 Task: Look for space in Qazax, Azerbaijan from 12th June, 2023 to 15th June, 2023 for 2 adults in price range Rs.10000 to Rs.15000. Place can be entire place with 1  bedroom having 1 bed and 1 bathroom. Property type can be hotel. Amenities needed are: air conditioning, . Booking option can be shelf check-in. Required host language is English.
Action: Mouse moved to (510, 547)
Screenshot: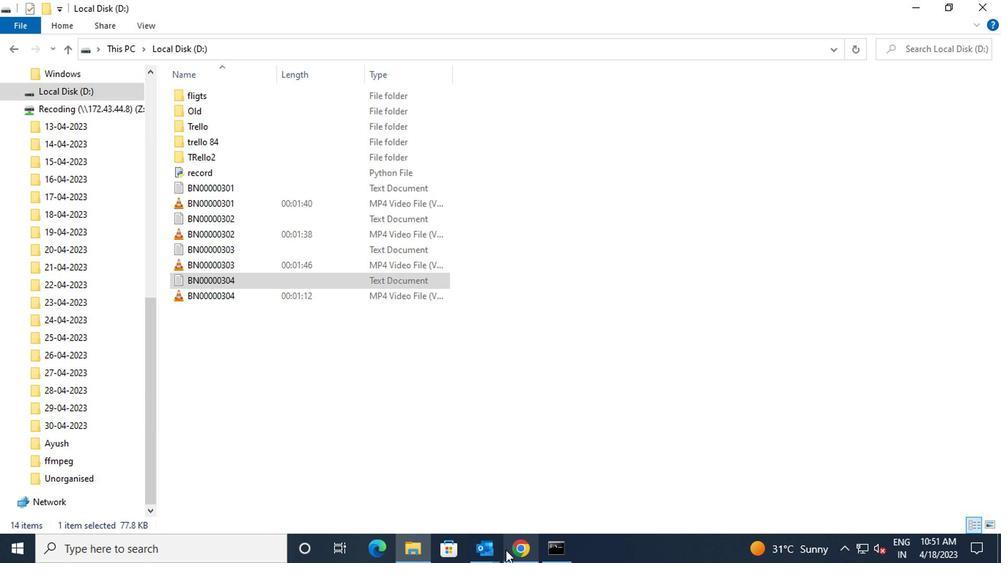 
Action: Mouse pressed left at (510, 547)
Screenshot: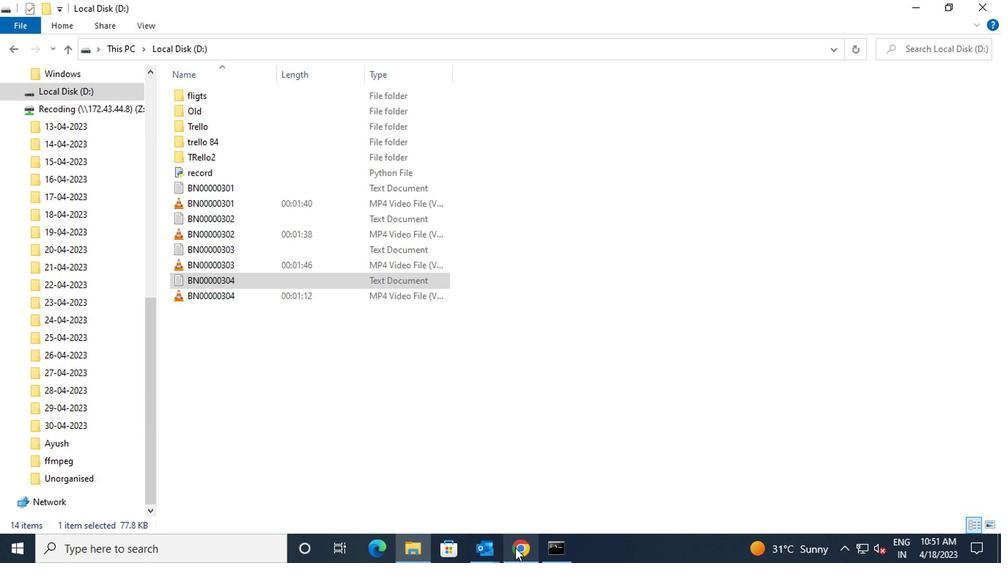 
Action: Mouse moved to (411, 108)
Screenshot: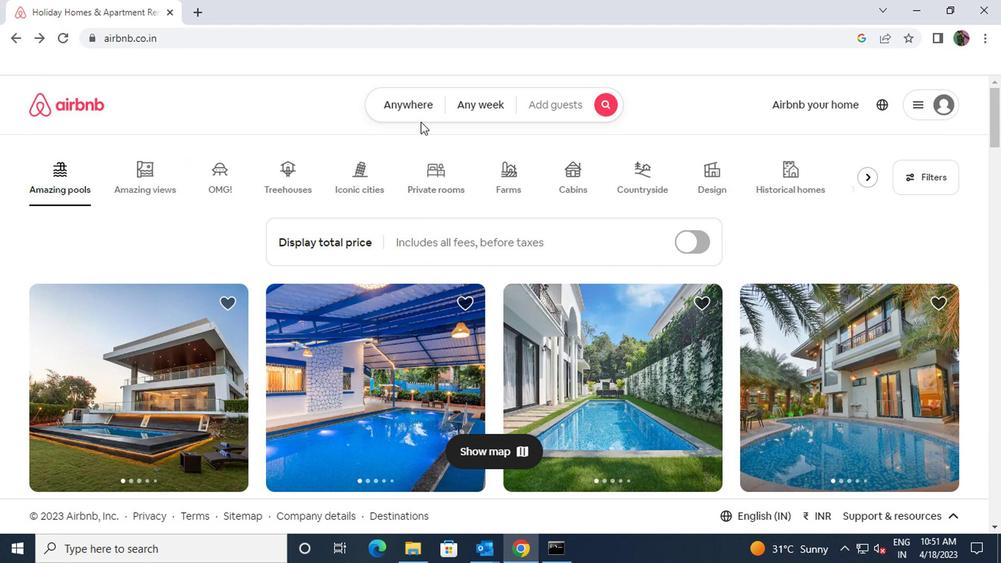 
Action: Mouse pressed left at (411, 108)
Screenshot: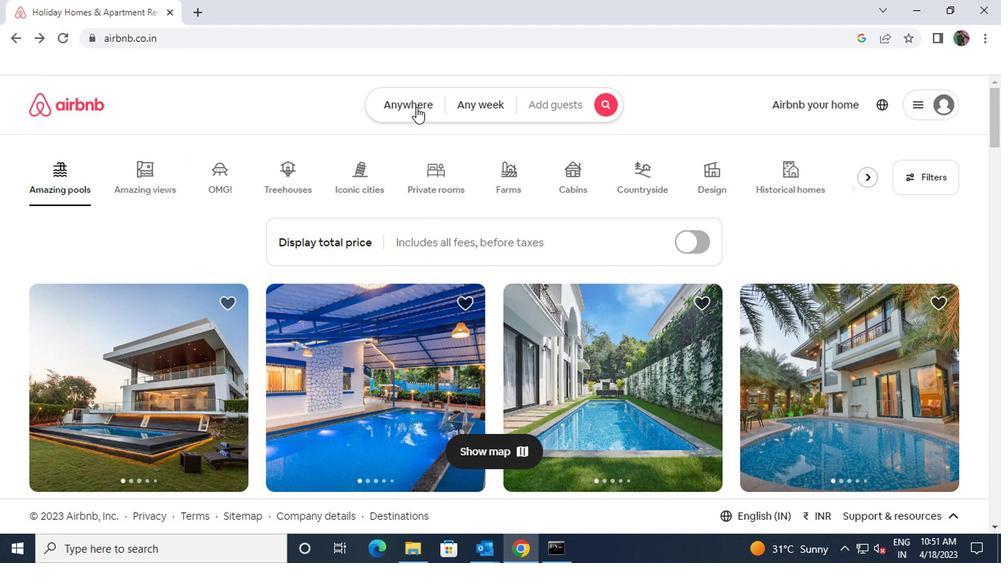
Action: Mouse moved to (306, 166)
Screenshot: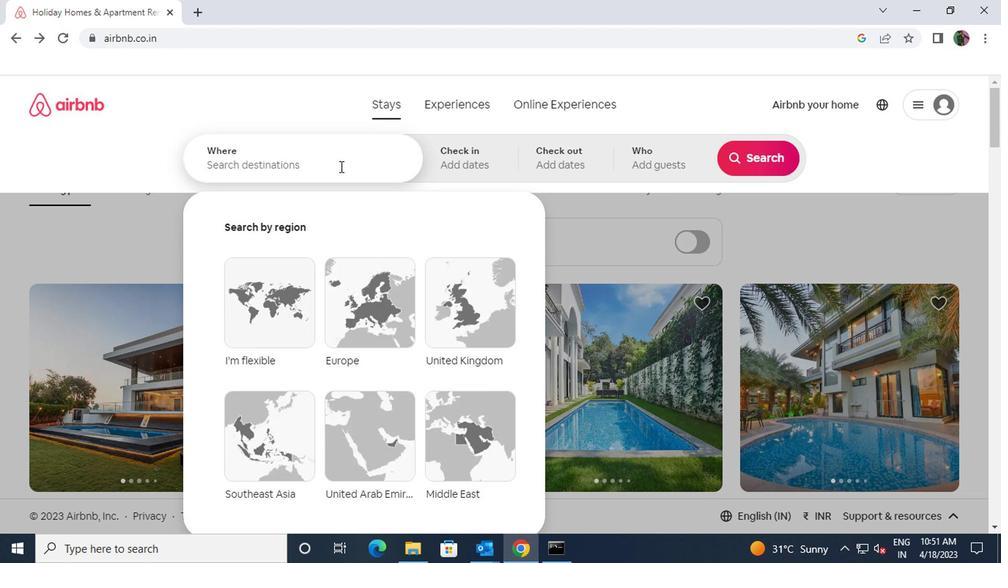 
Action: Mouse pressed left at (306, 166)
Screenshot: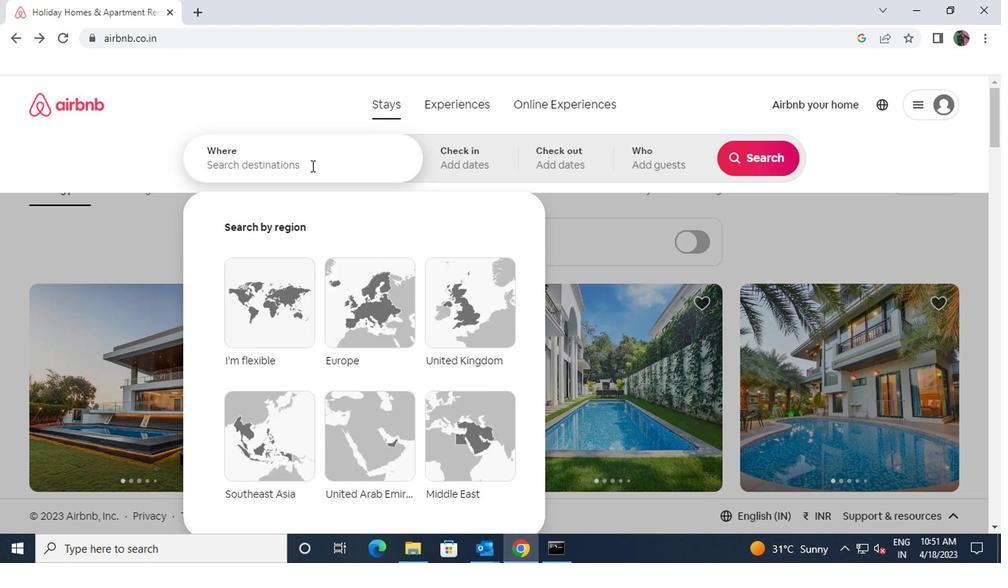 
Action: Key pressed <Key.shift><Key.shift><Key.shift><Key.shift>QAZAX
Screenshot: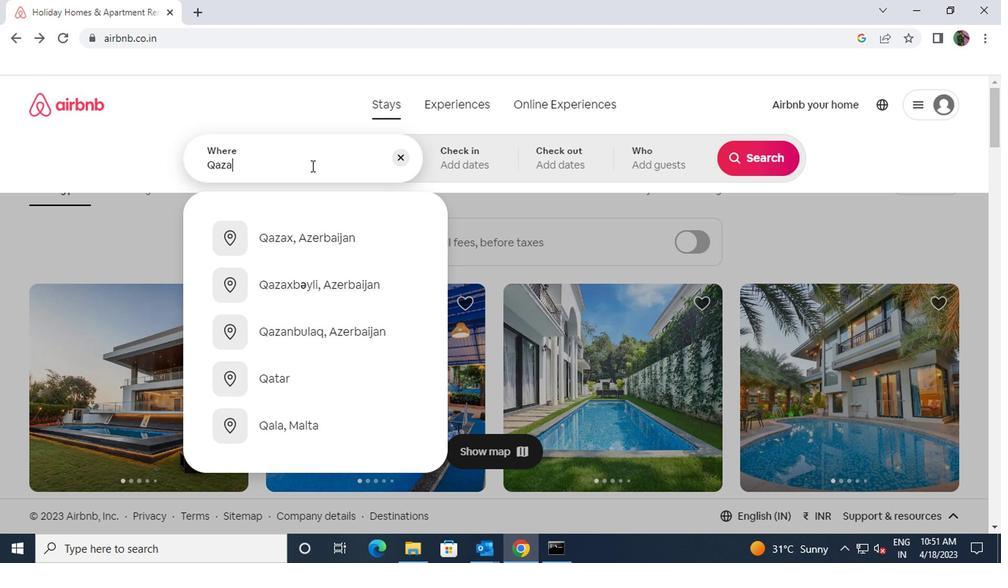
Action: Mouse moved to (307, 232)
Screenshot: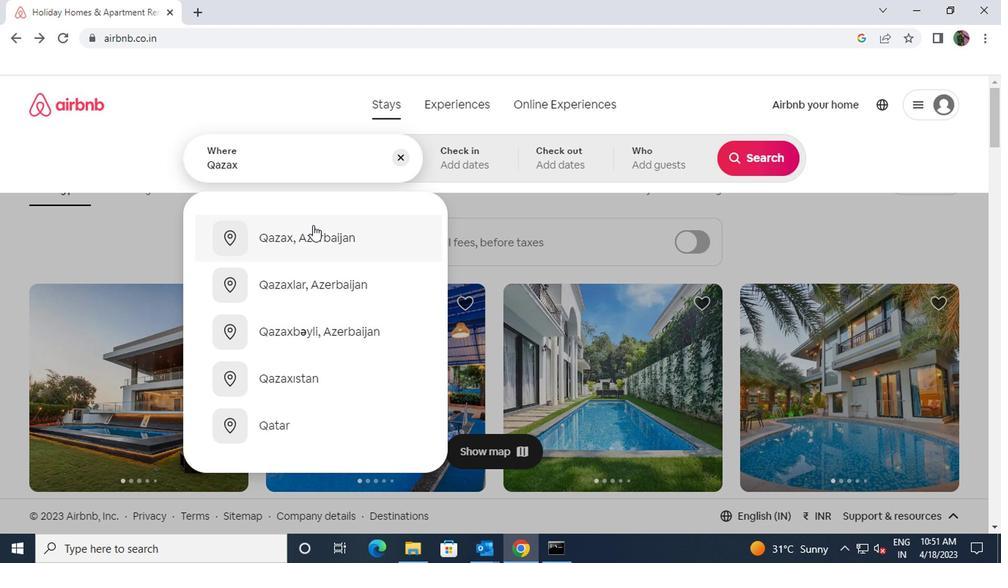 
Action: Mouse pressed left at (307, 232)
Screenshot: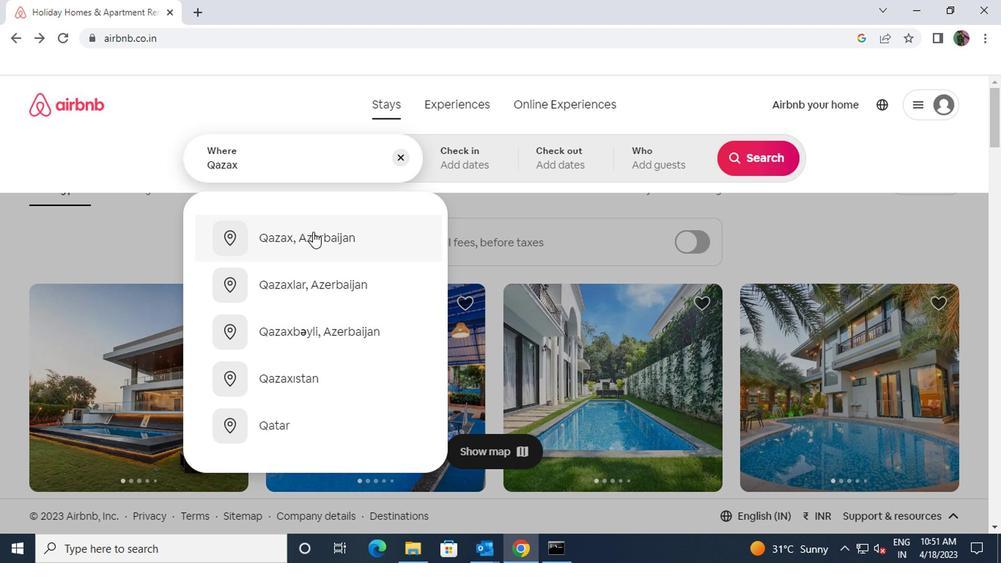 
Action: Mouse moved to (738, 269)
Screenshot: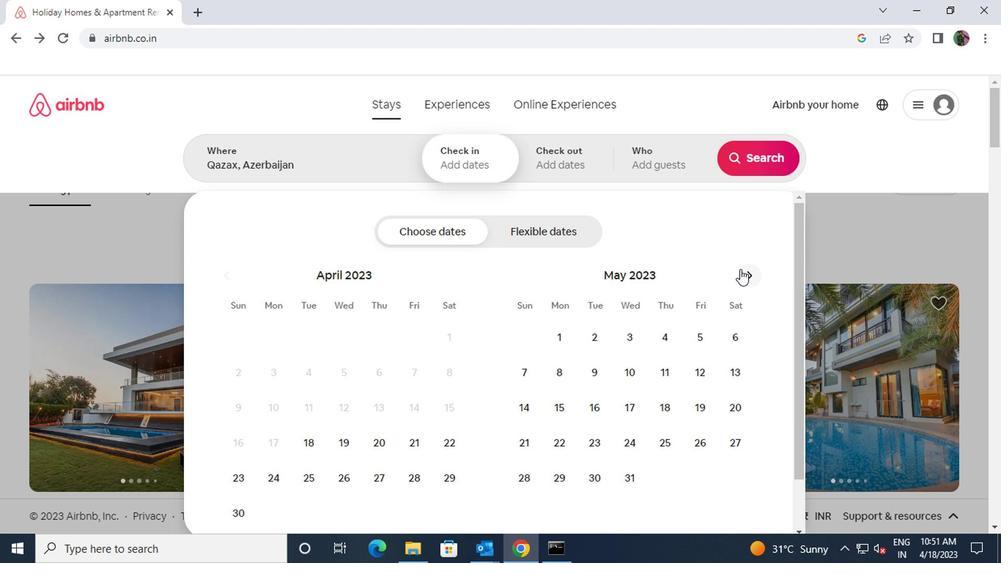 
Action: Mouse pressed left at (738, 269)
Screenshot: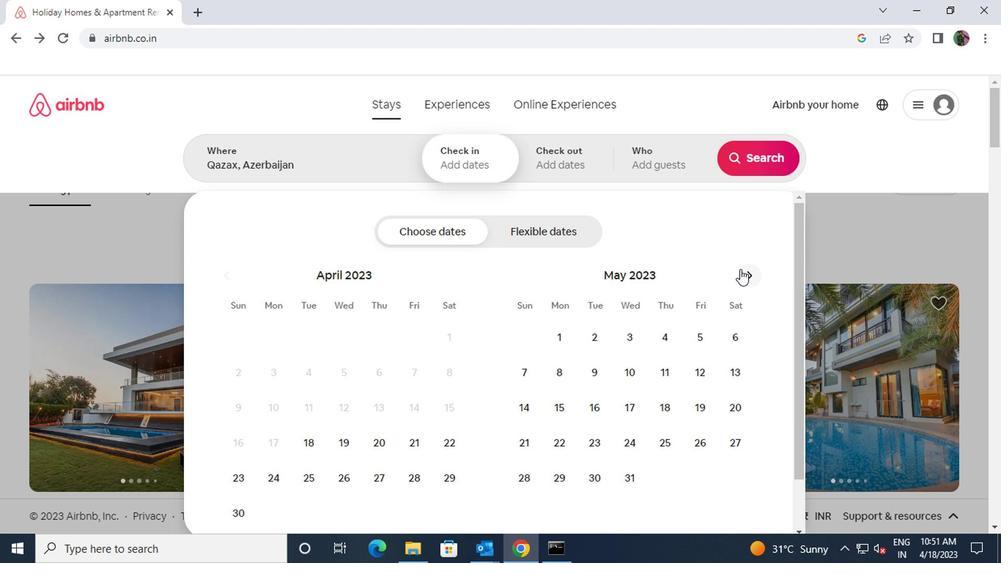
Action: Mouse moved to (557, 399)
Screenshot: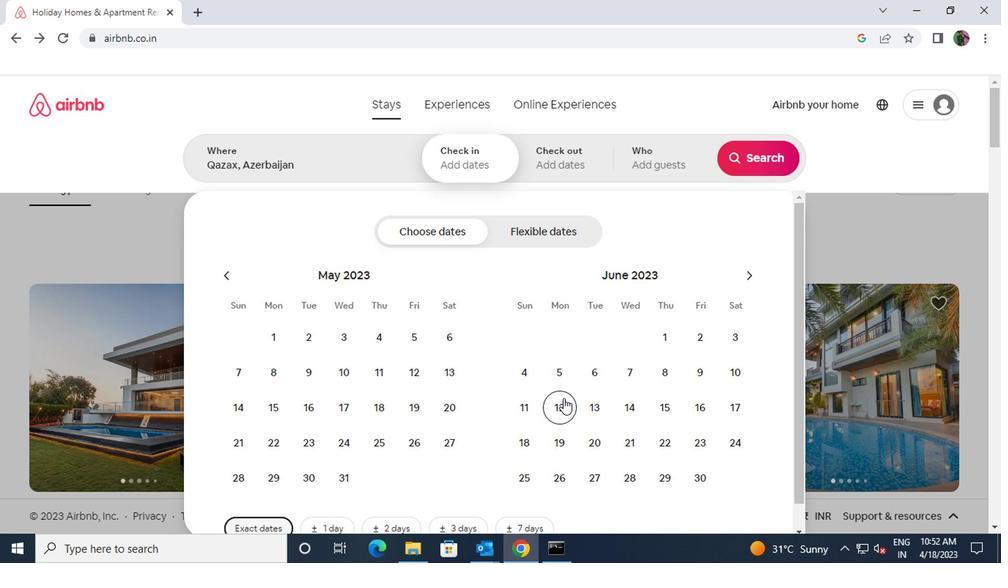 
Action: Mouse pressed left at (557, 399)
Screenshot: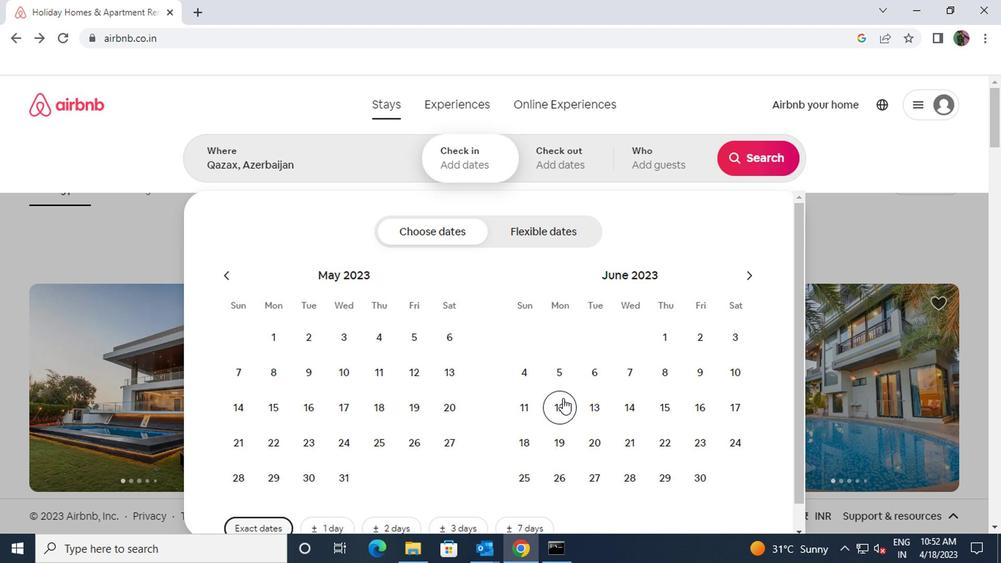 
Action: Mouse moved to (664, 404)
Screenshot: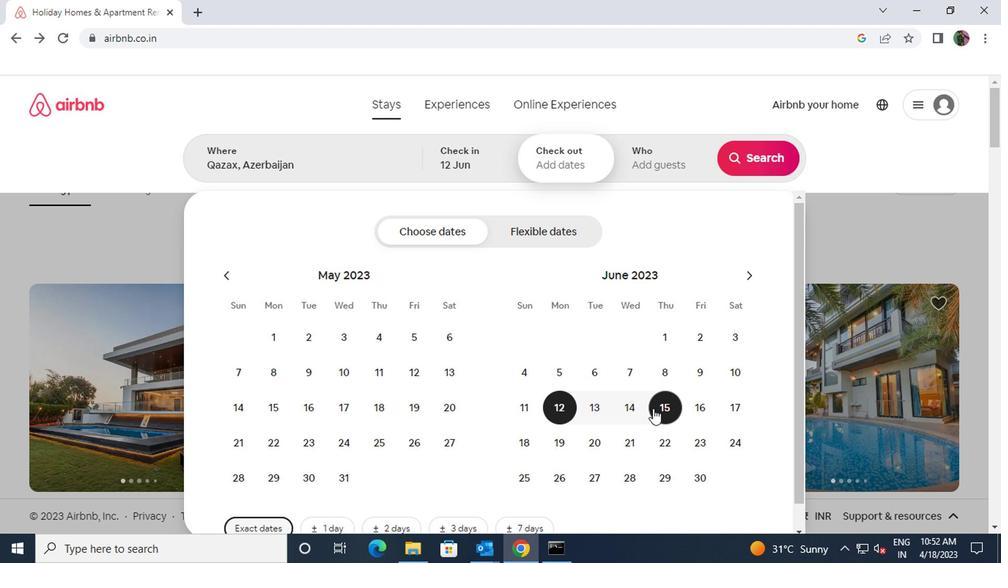 
Action: Mouse pressed left at (664, 404)
Screenshot: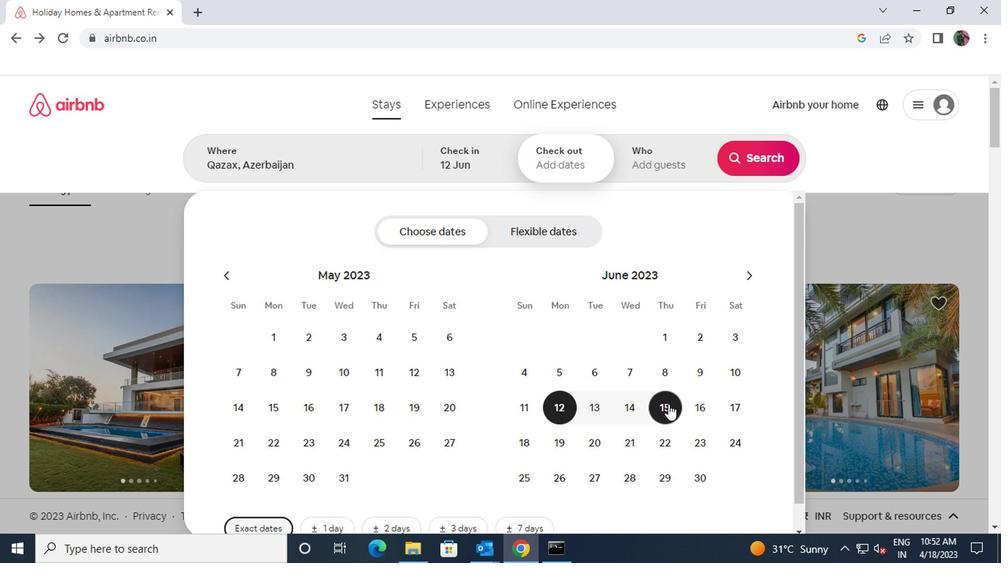 
Action: Mouse moved to (665, 157)
Screenshot: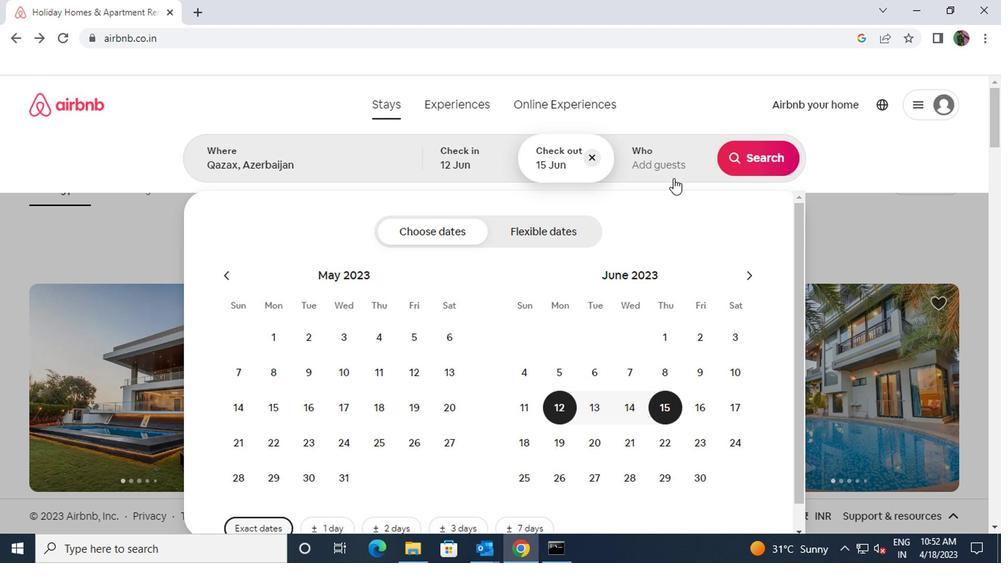 
Action: Mouse pressed left at (665, 157)
Screenshot: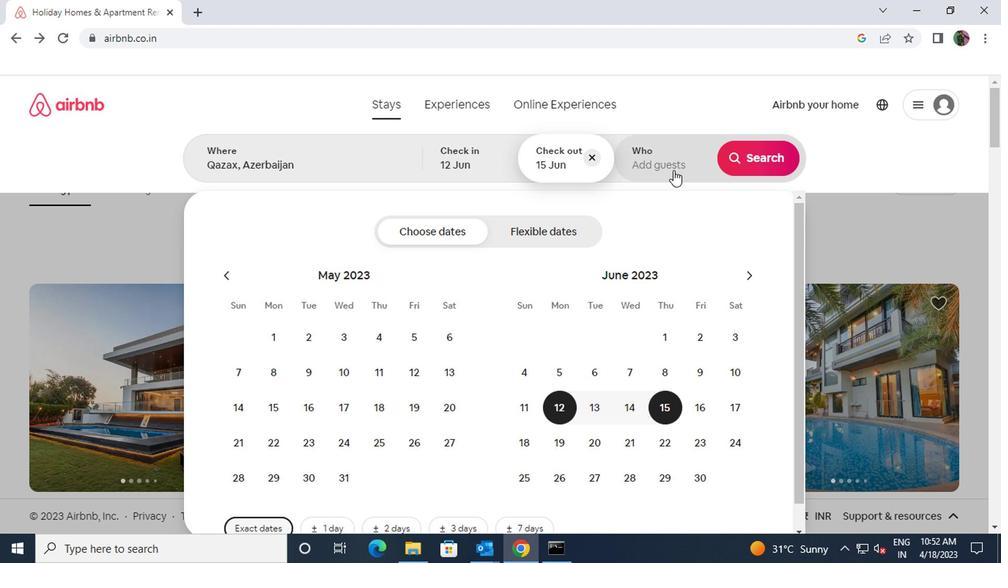 
Action: Mouse moved to (756, 236)
Screenshot: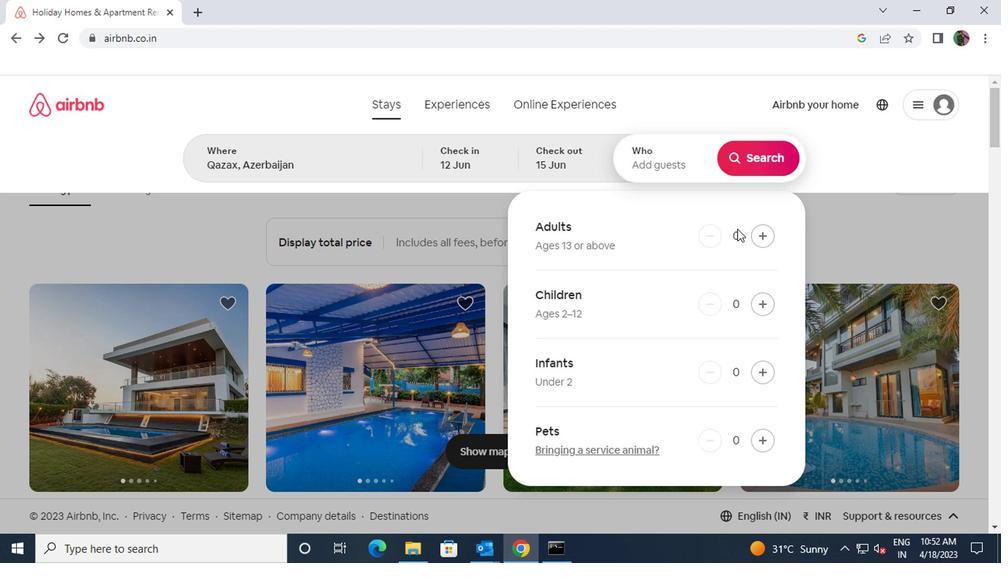 
Action: Mouse pressed left at (756, 236)
Screenshot: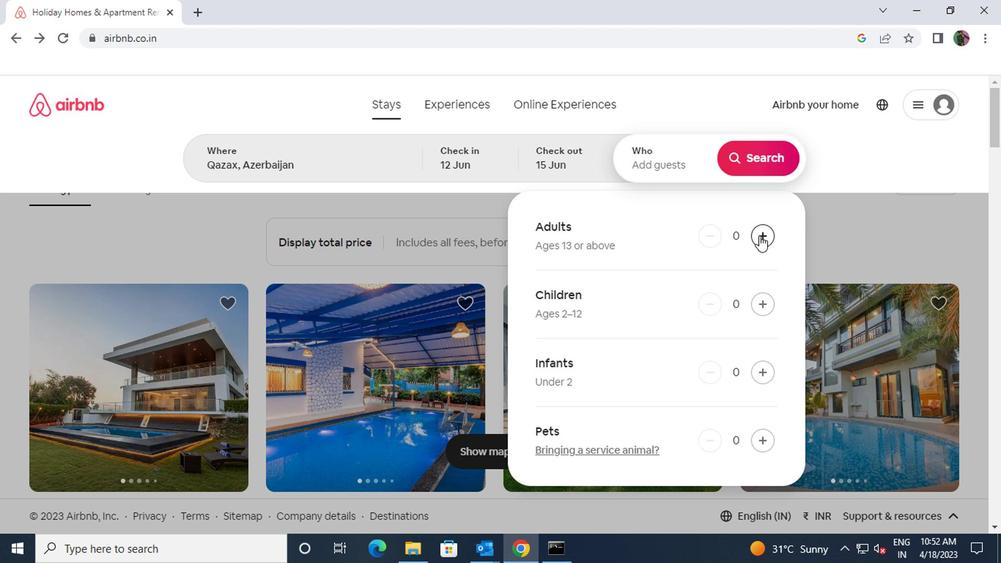 
Action: Mouse pressed left at (756, 236)
Screenshot: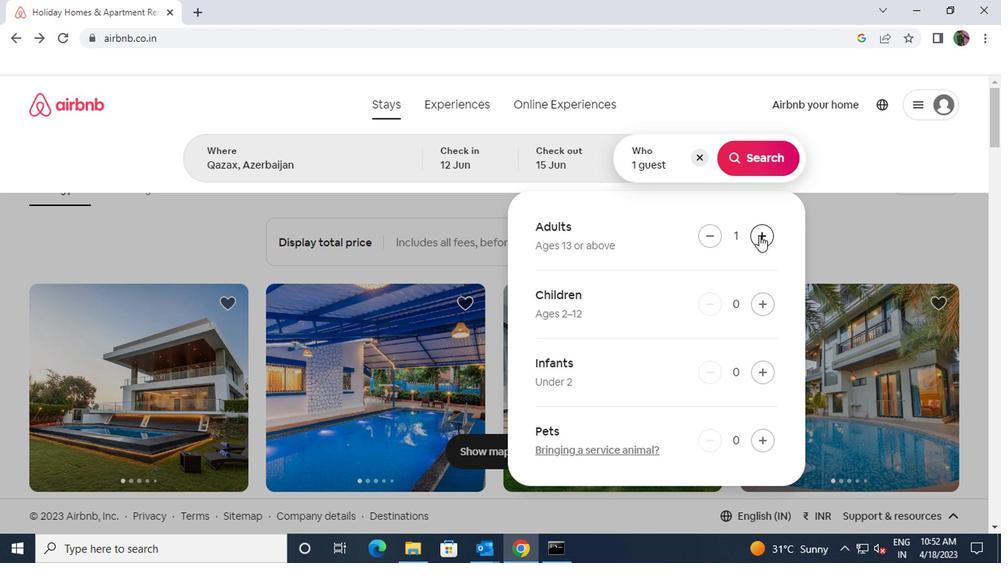 
Action: Mouse moved to (756, 159)
Screenshot: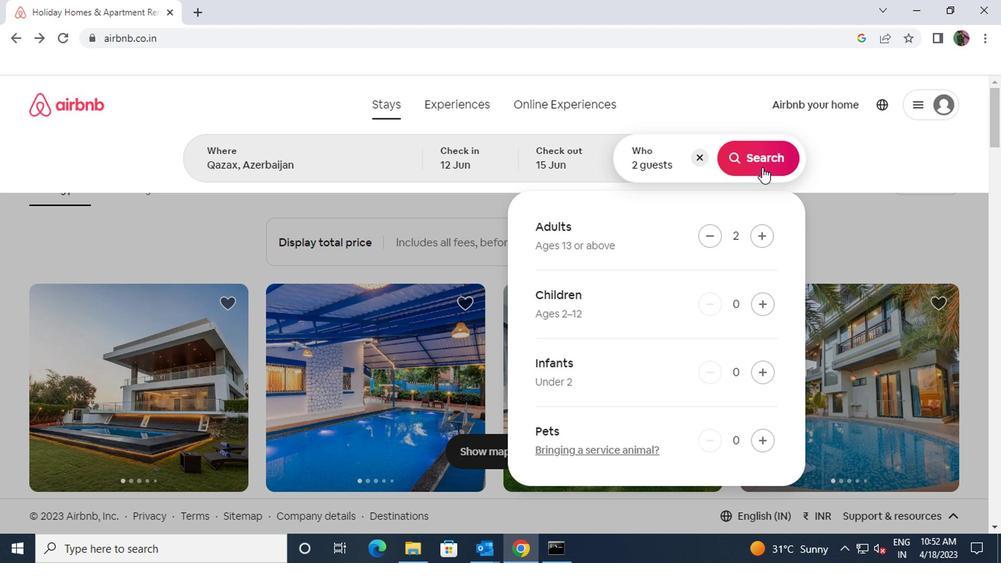 
Action: Mouse pressed left at (756, 159)
Screenshot: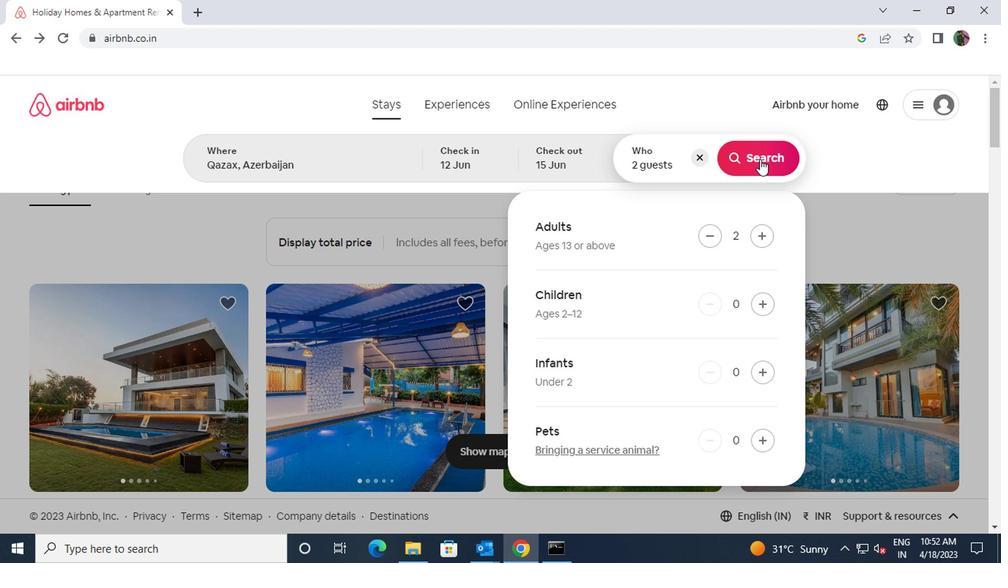 
Action: Mouse moved to (920, 163)
Screenshot: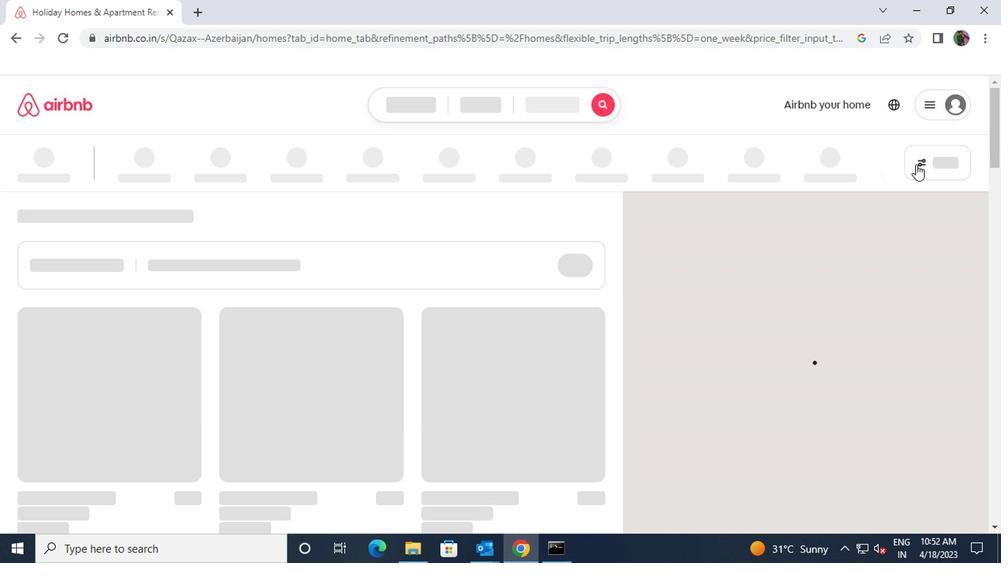 
Action: Mouse pressed left at (920, 163)
Screenshot: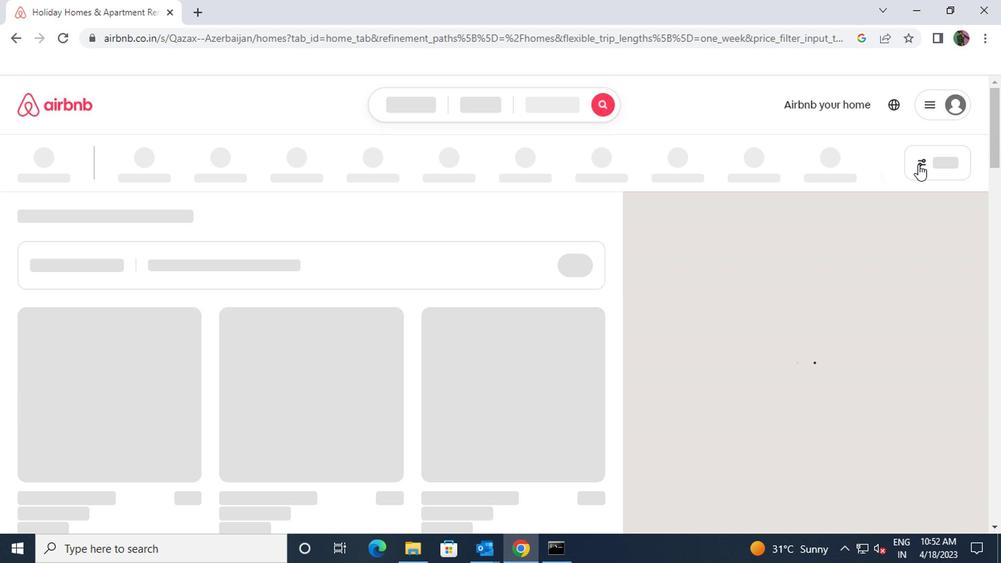 
Action: Mouse moved to (305, 352)
Screenshot: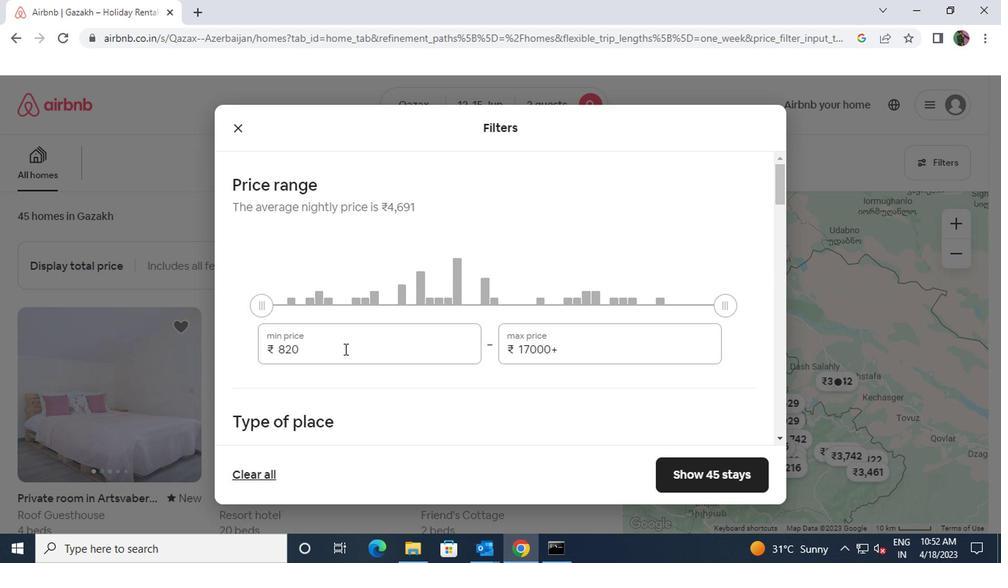 
Action: Mouse pressed left at (305, 352)
Screenshot: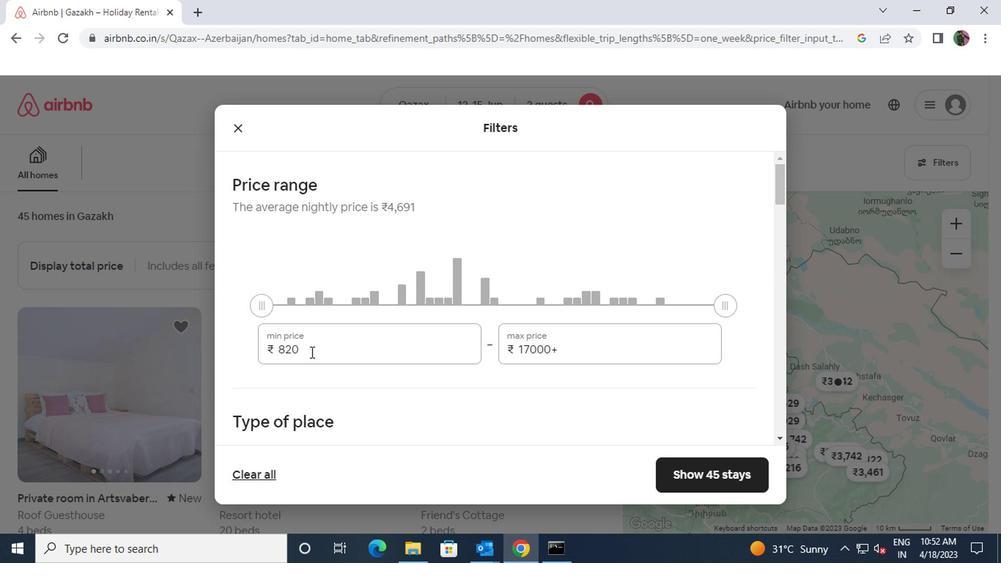
Action: Mouse moved to (267, 356)
Screenshot: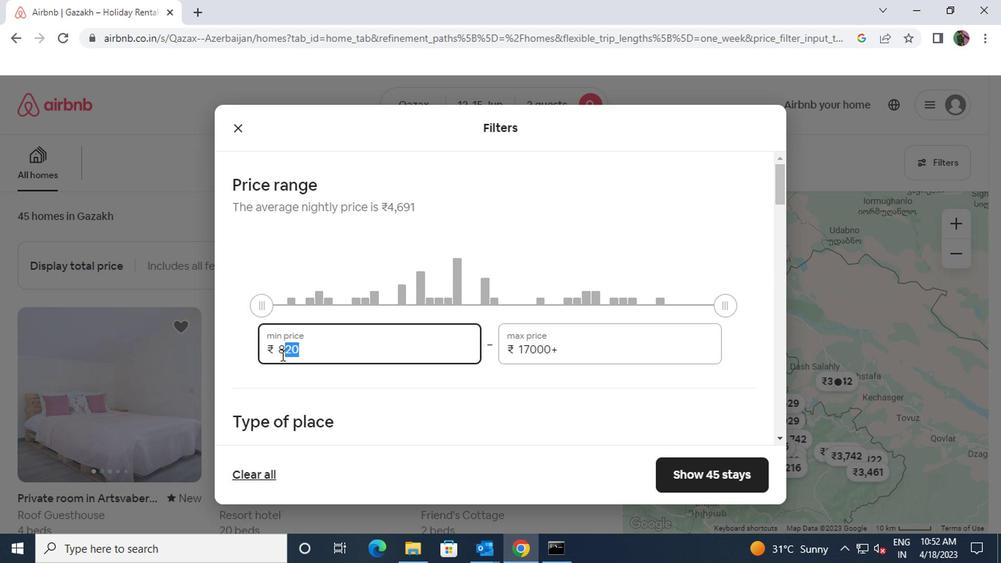 
Action: Key pressed 10000
Screenshot: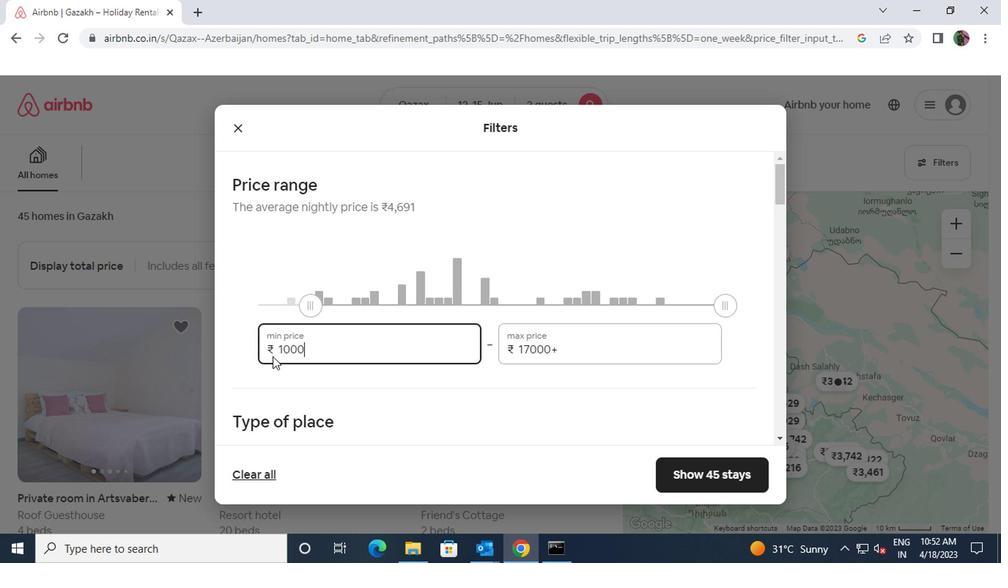 
Action: Mouse moved to (555, 347)
Screenshot: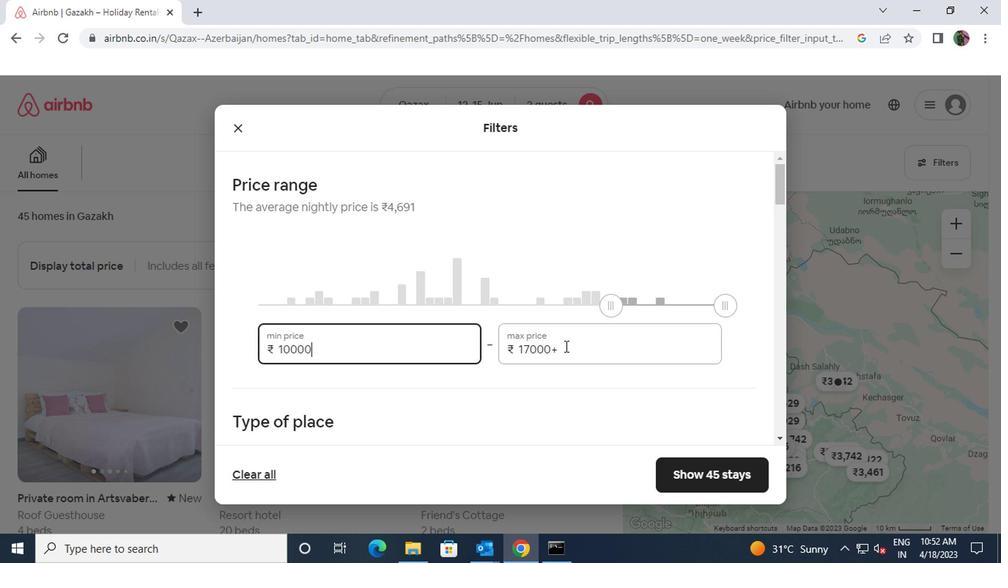 
Action: Mouse pressed left at (555, 347)
Screenshot: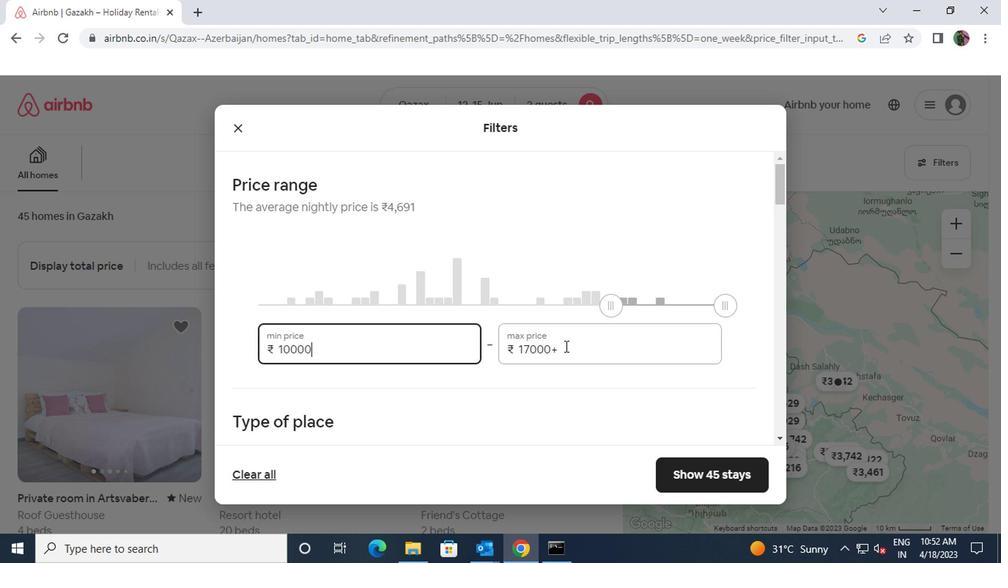 
Action: Mouse moved to (516, 353)
Screenshot: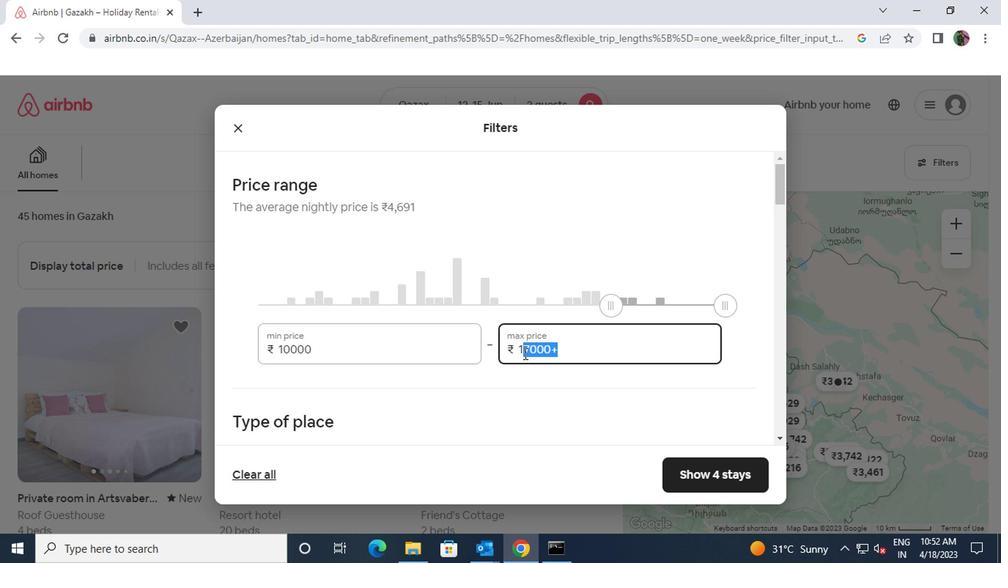 
Action: Key pressed 15000
Screenshot: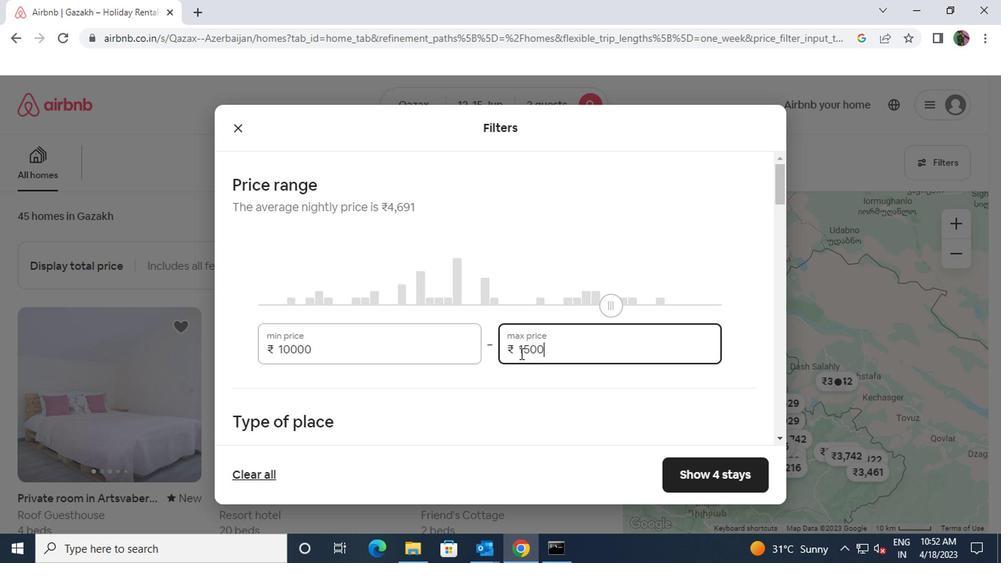 
Action: Mouse scrolled (516, 352) with delta (0, 0)
Screenshot: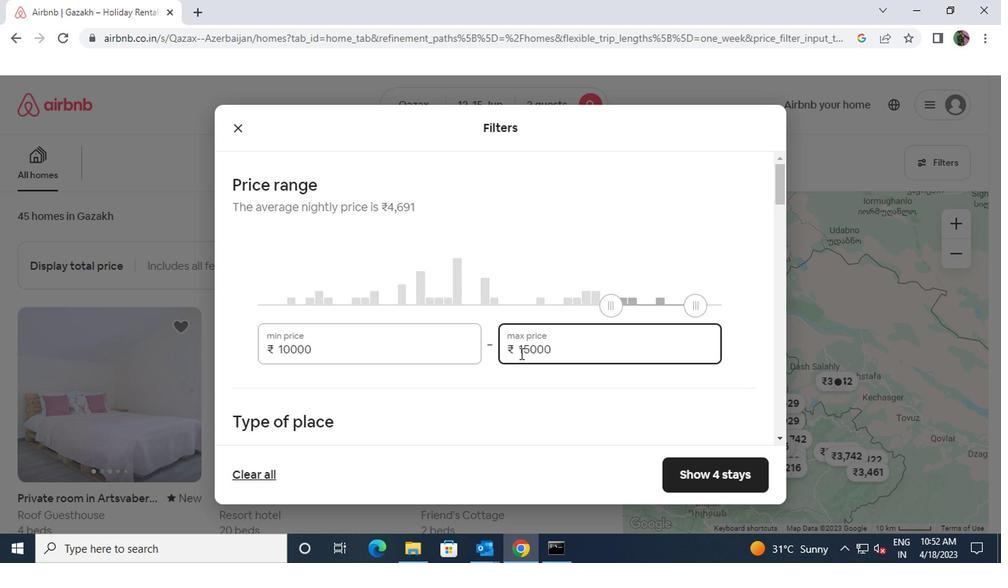 
Action: Mouse scrolled (516, 352) with delta (0, 0)
Screenshot: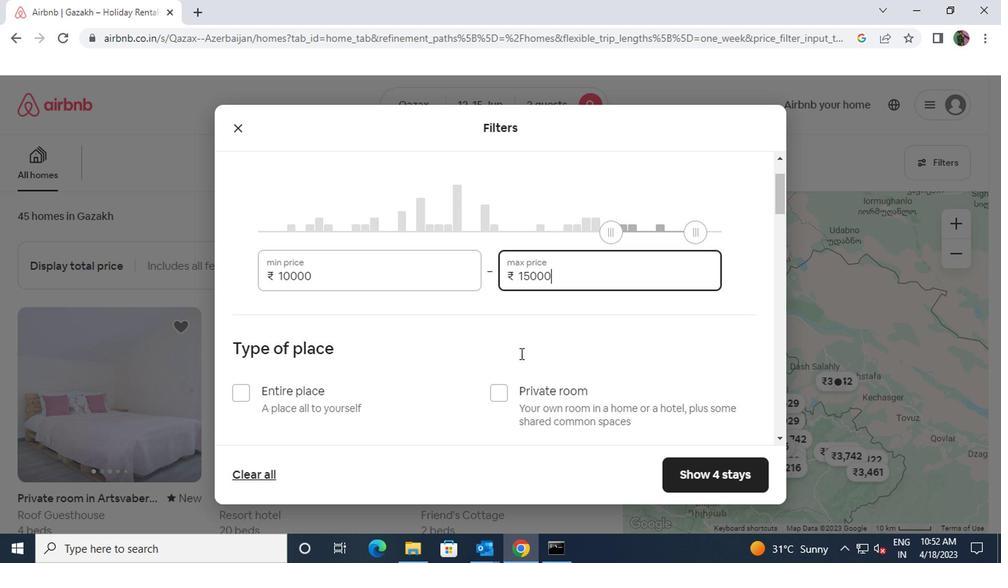 
Action: Mouse moved to (233, 321)
Screenshot: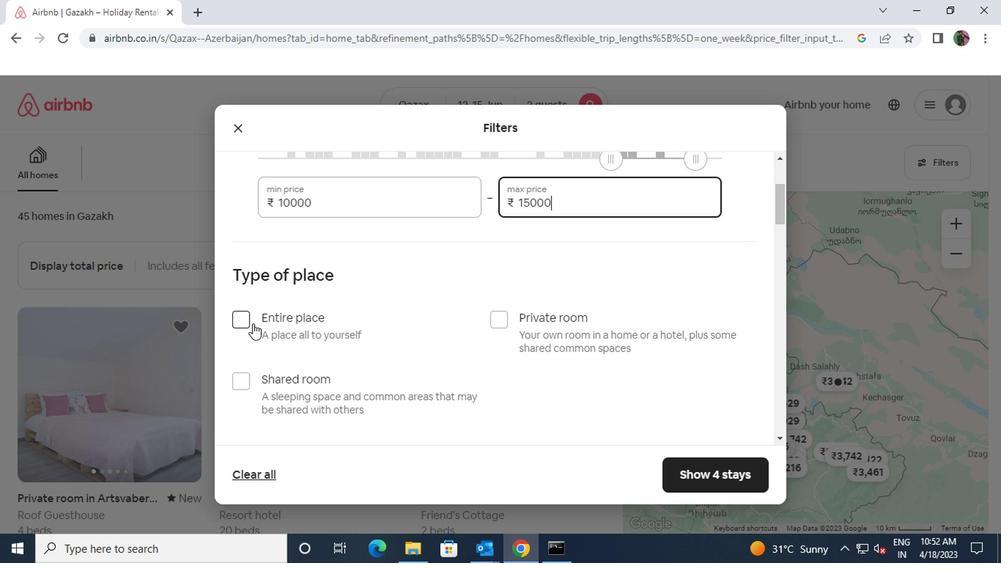 
Action: Mouse pressed left at (233, 321)
Screenshot: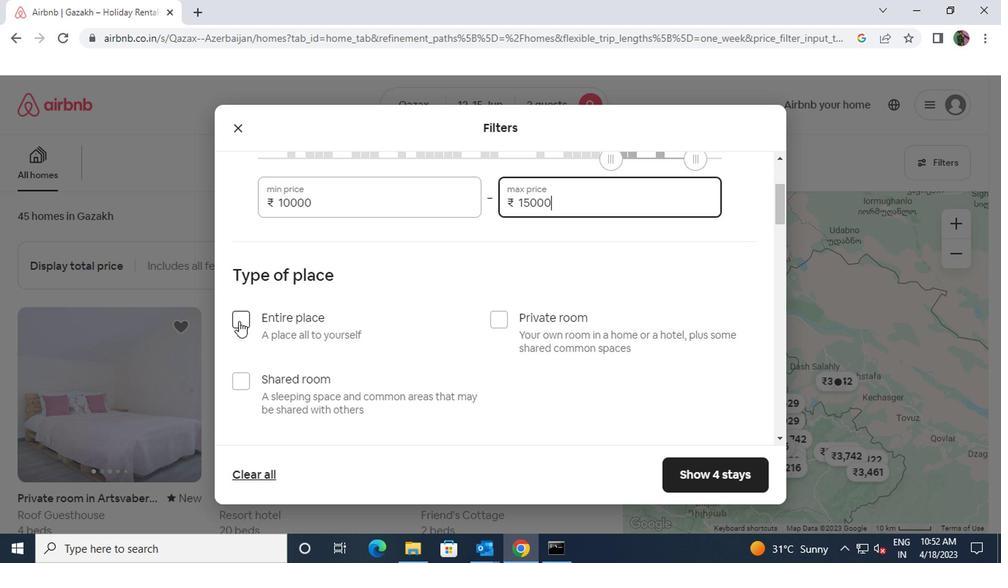 
Action: Mouse moved to (335, 355)
Screenshot: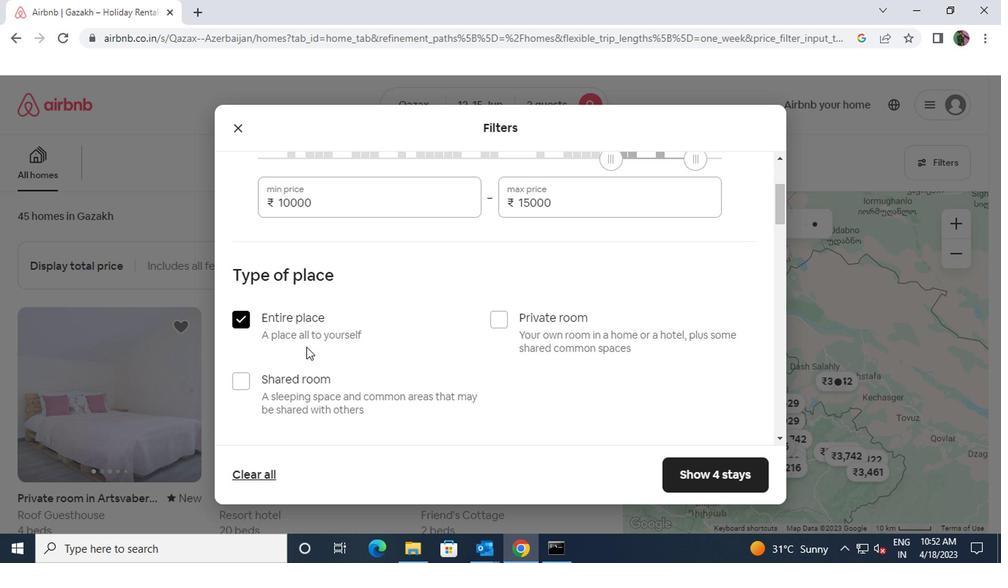 
Action: Mouse scrolled (335, 354) with delta (0, 0)
Screenshot: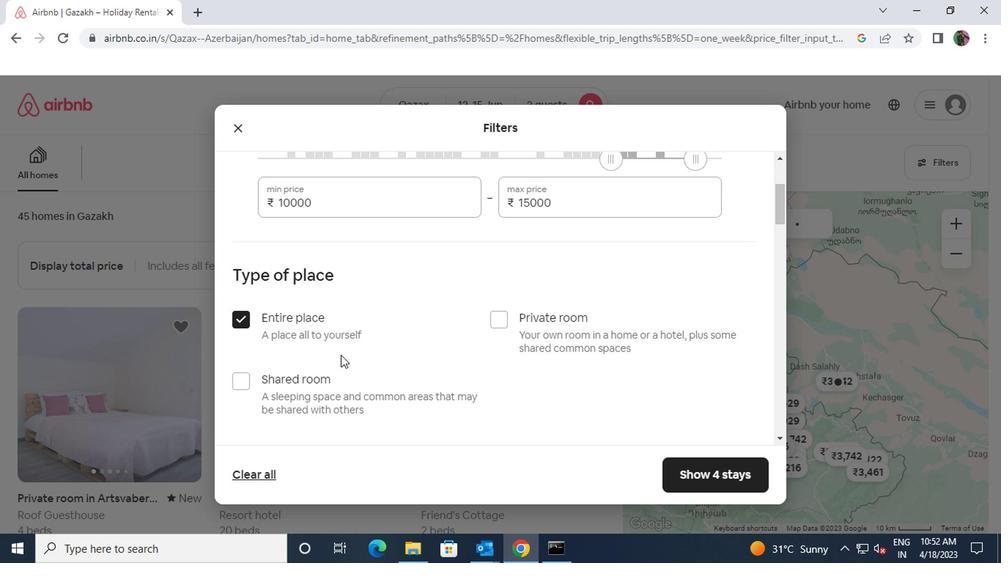 
Action: Mouse moved to (336, 355)
Screenshot: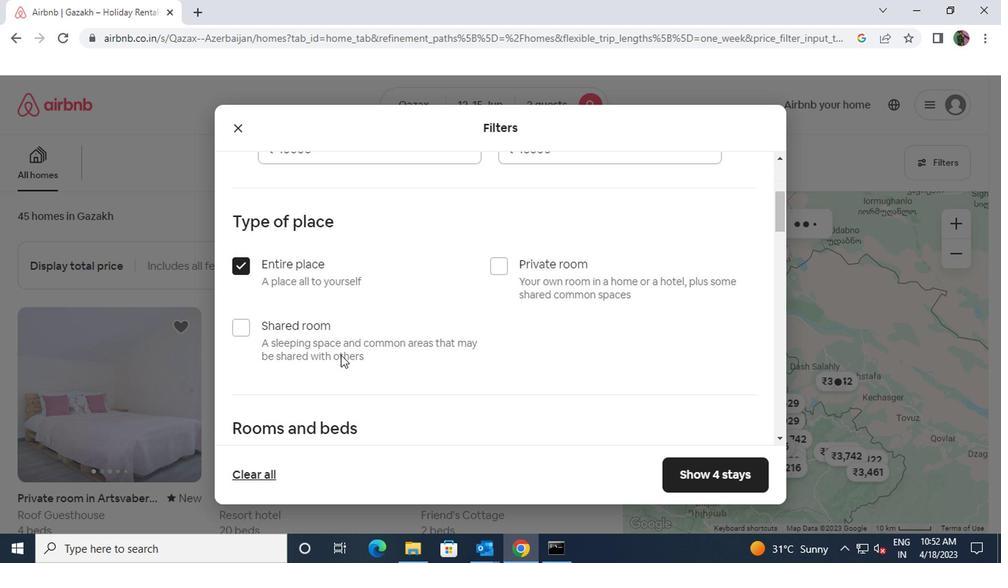 
Action: Mouse scrolled (336, 354) with delta (0, 0)
Screenshot: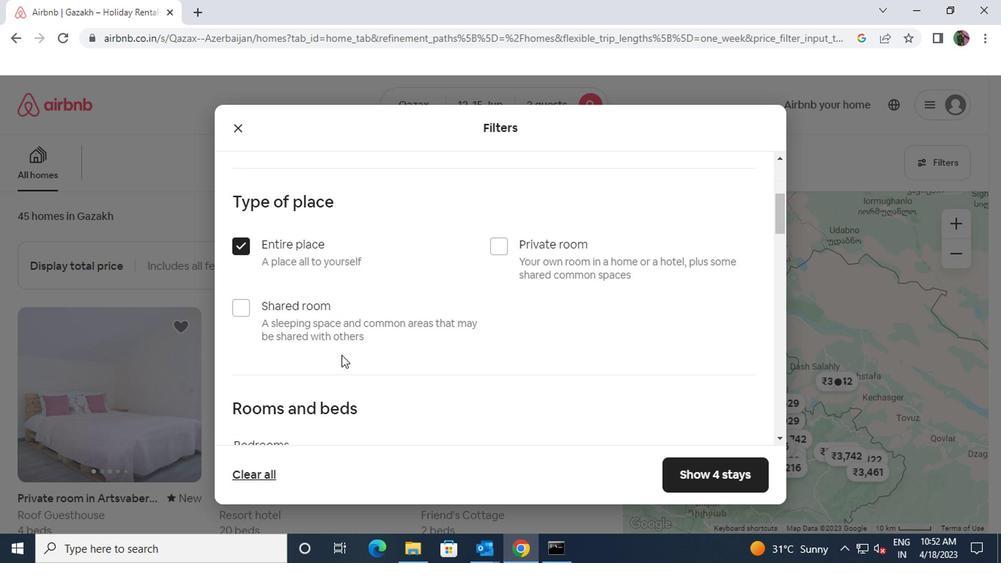 
Action: Mouse moved to (337, 354)
Screenshot: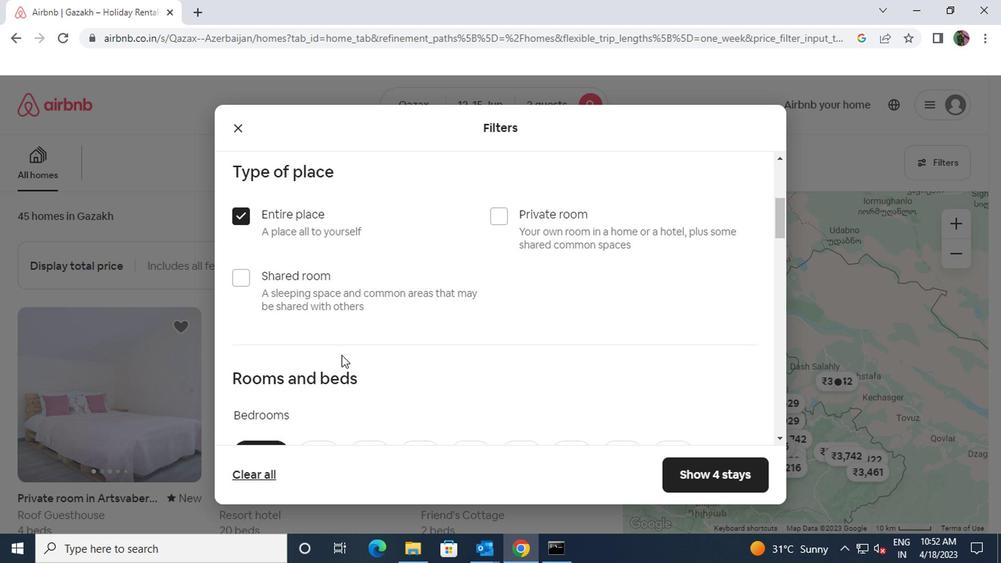 
Action: Mouse scrolled (337, 353) with delta (0, -1)
Screenshot: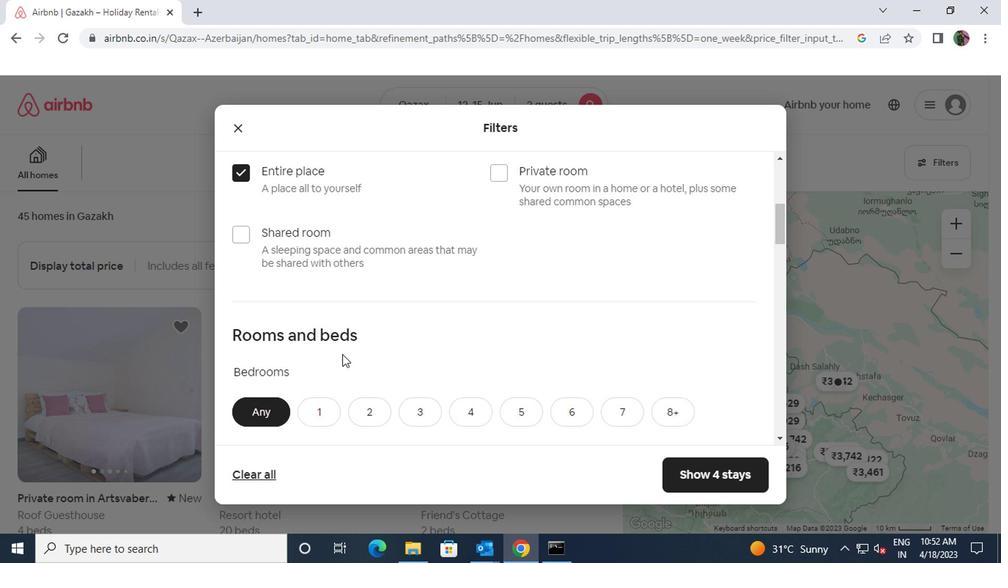 
Action: Mouse moved to (321, 339)
Screenshot: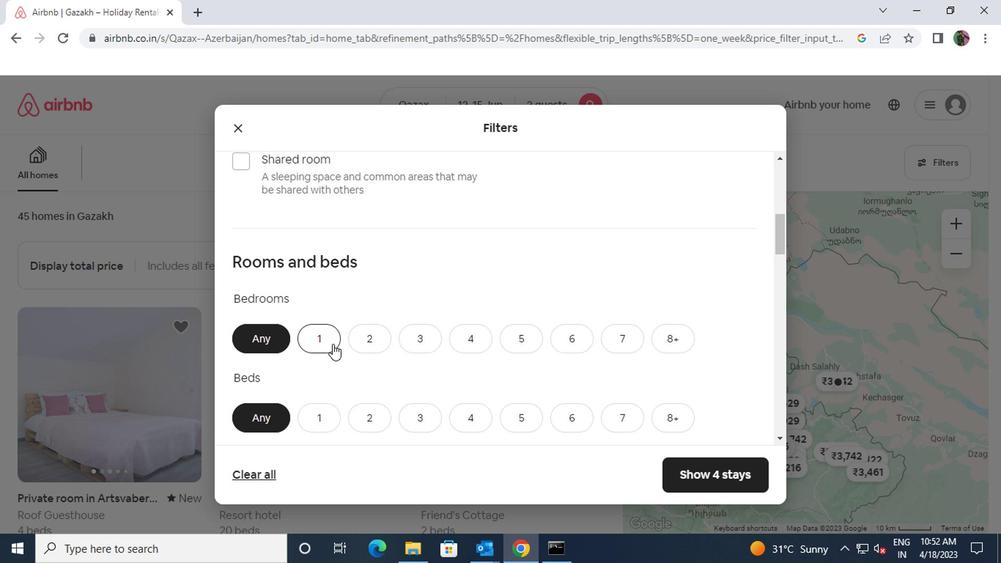 
Action: Mouse pressed left at (321, 339)
Screenshot: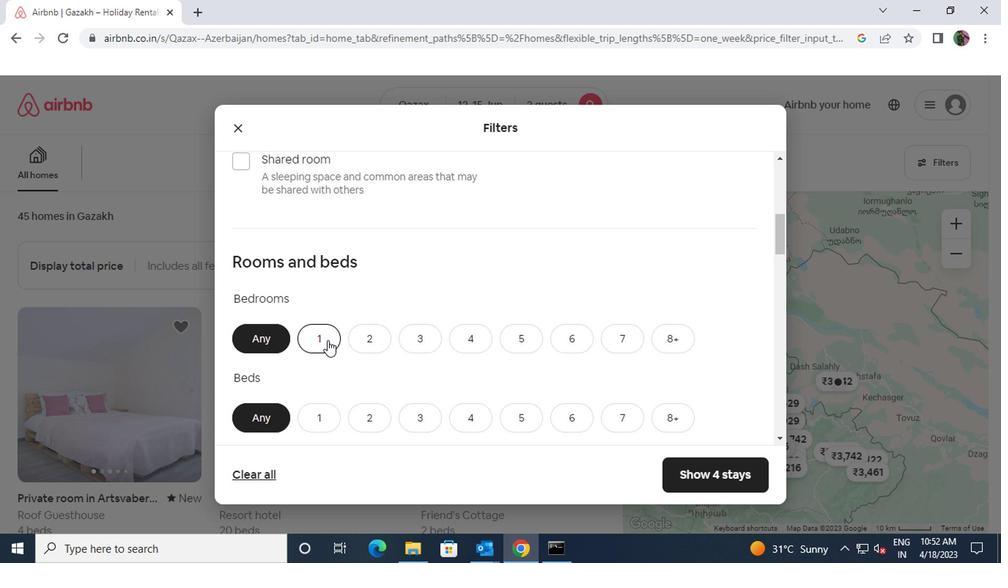 
Action: Mouse scrolled (321, 338) with delta (0, -1)
Screenshot: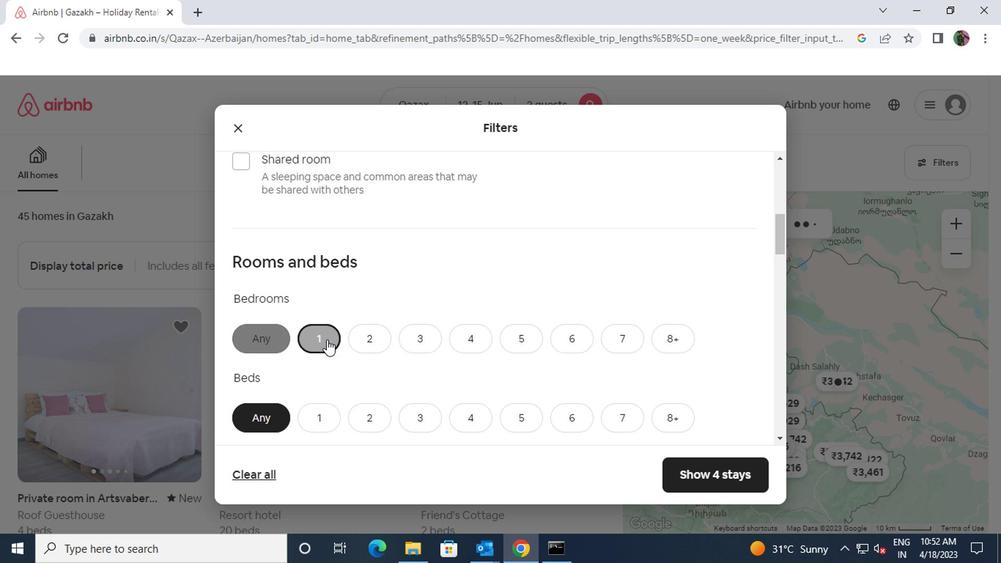 
Action: Mouse scrolled (321, 338) with delta (0, -1)
Screenshot: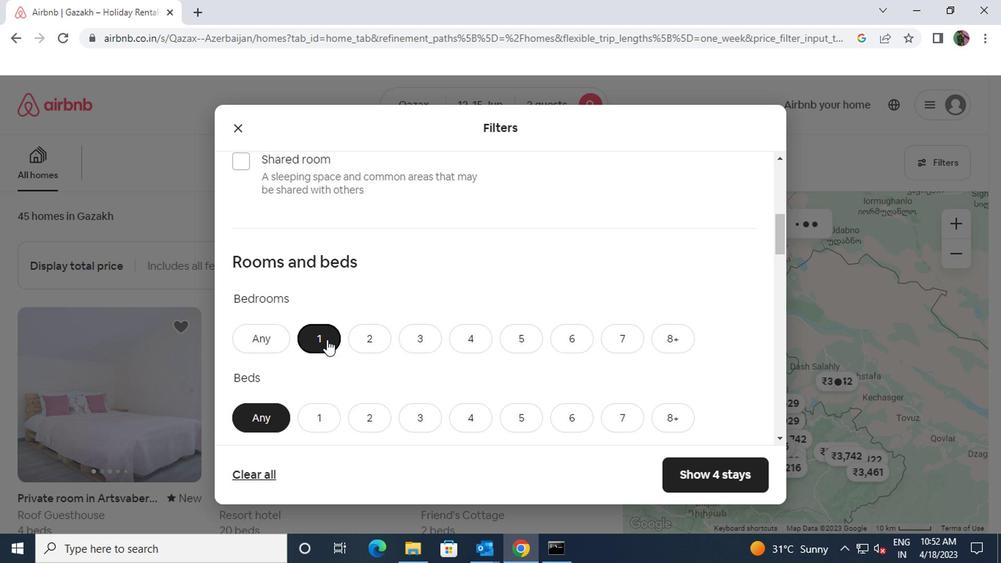 
Action: Mouse moved to (312, 272)
Screenshot: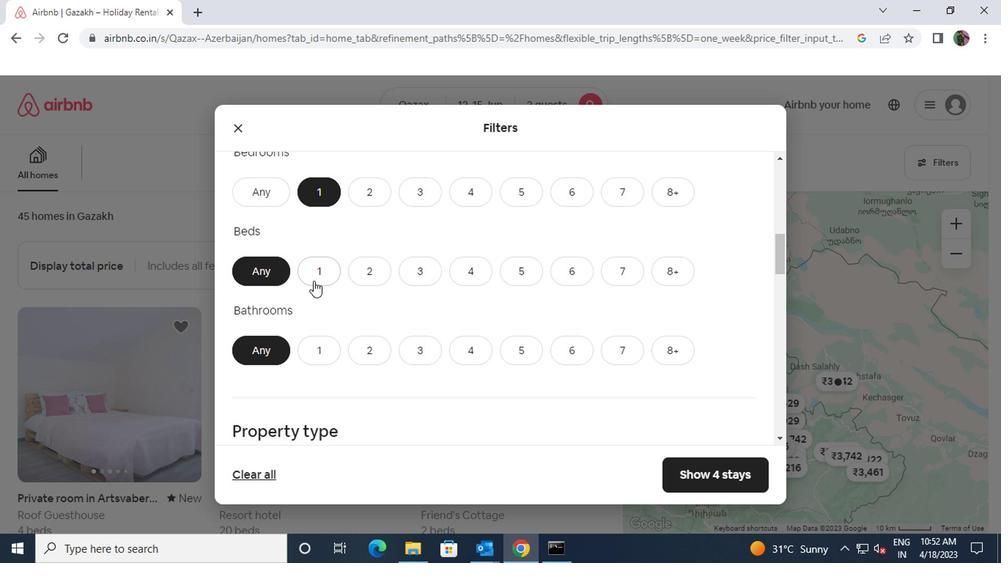 
Action: Mouse pressed left at (312, 272)
Screenshot: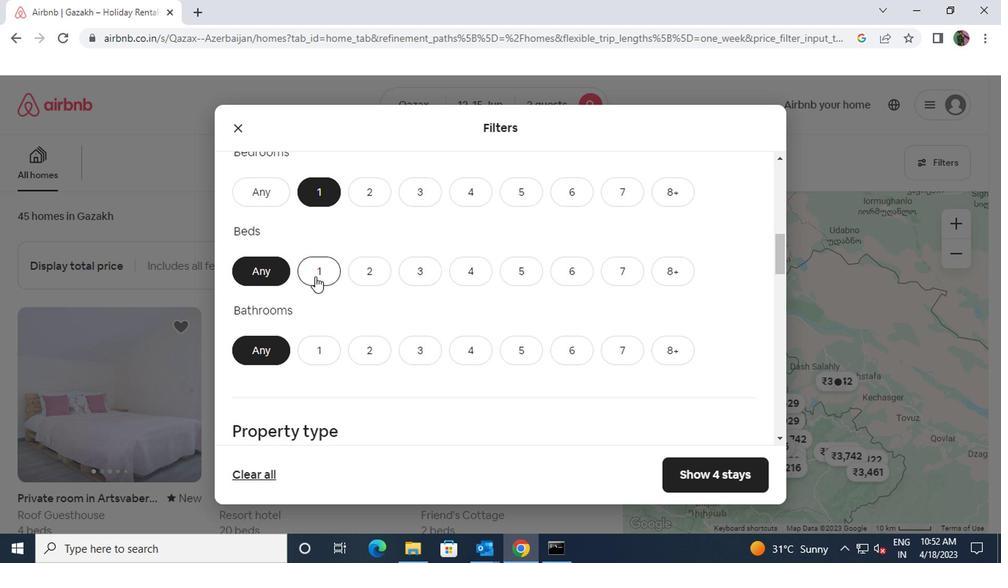 
Action: Mouse scrolled (312, 272) with delta (0, 0)
Screenshot: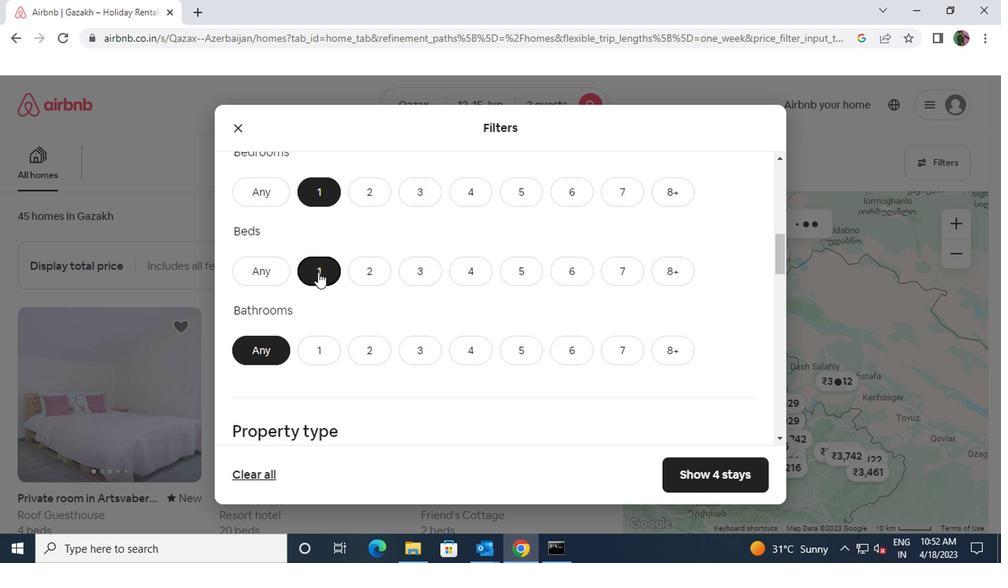 
Action: Mouse pressed left at (312, 272)
Screenshot: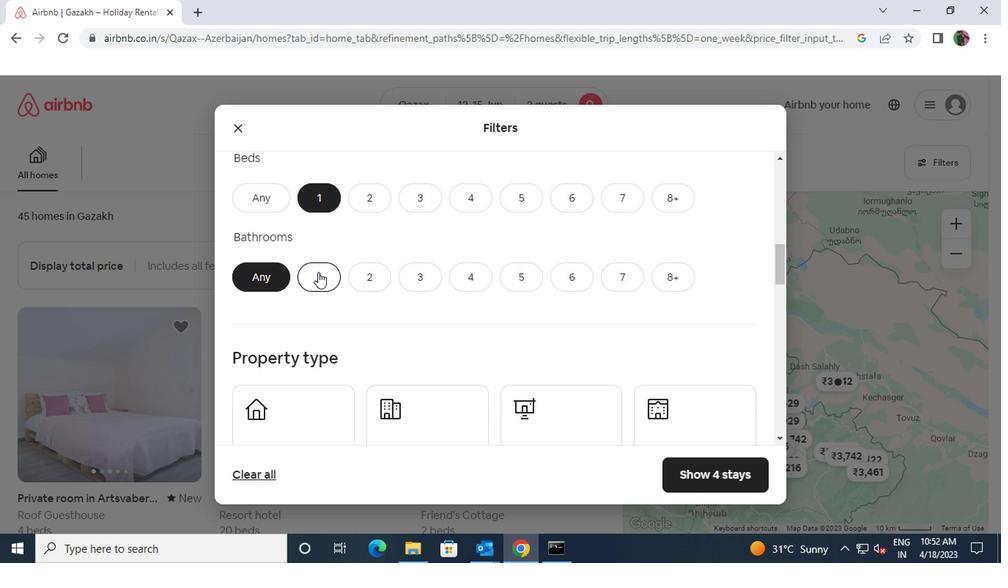
Action: Mouse scrolled (312, 272) with delta (0, 0)
Screenshot: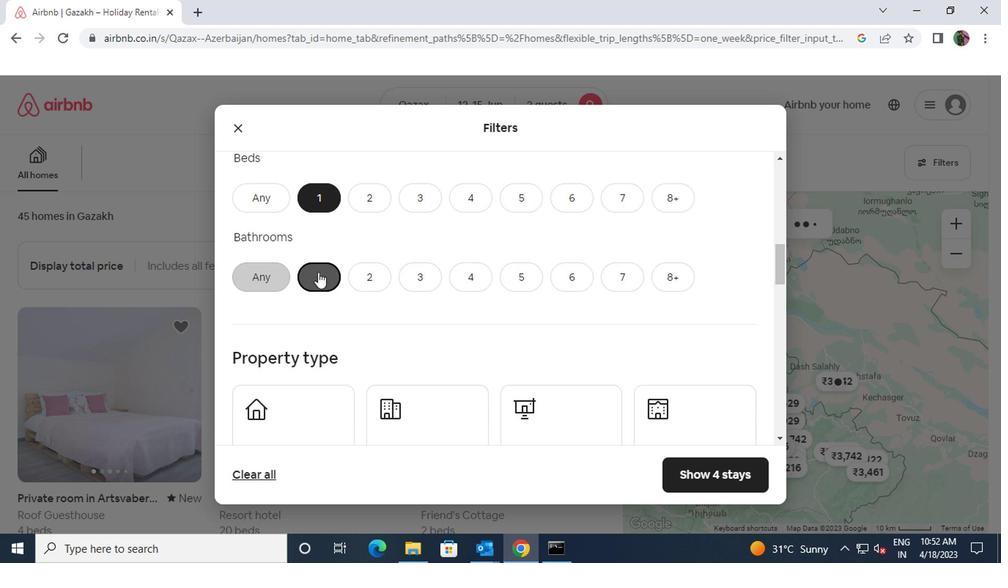 
Action: Mouse moved to (649, 358)
Screenshot: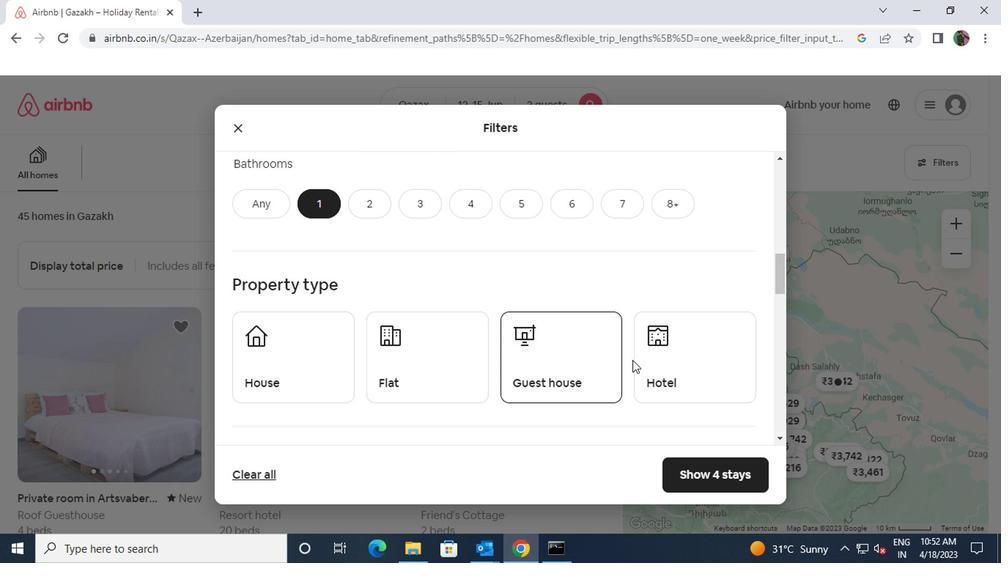 
Action: Mouse pressed left at (649, 358)
Screenshot: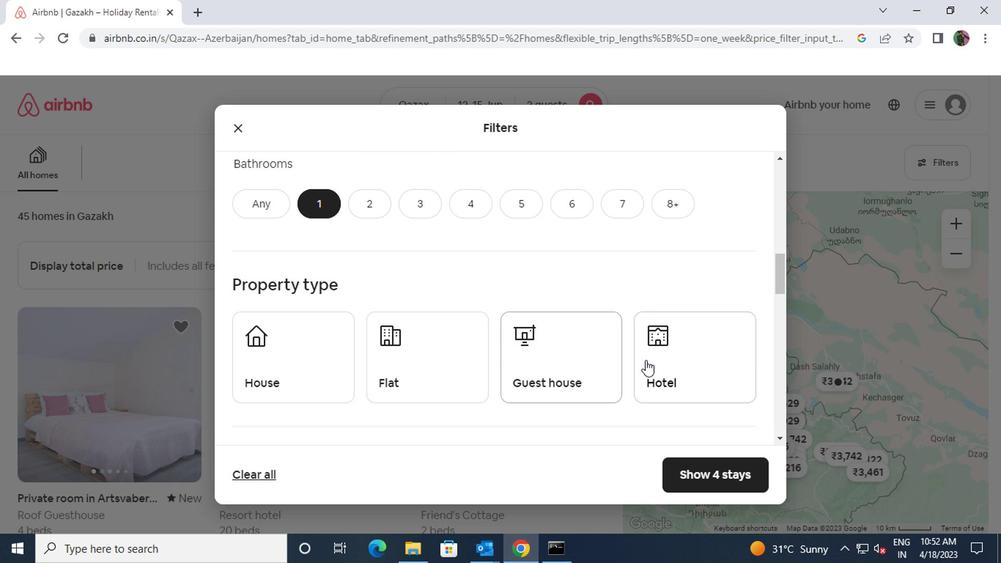 
Action: Mouse moved to (649, 358)
Screenshot: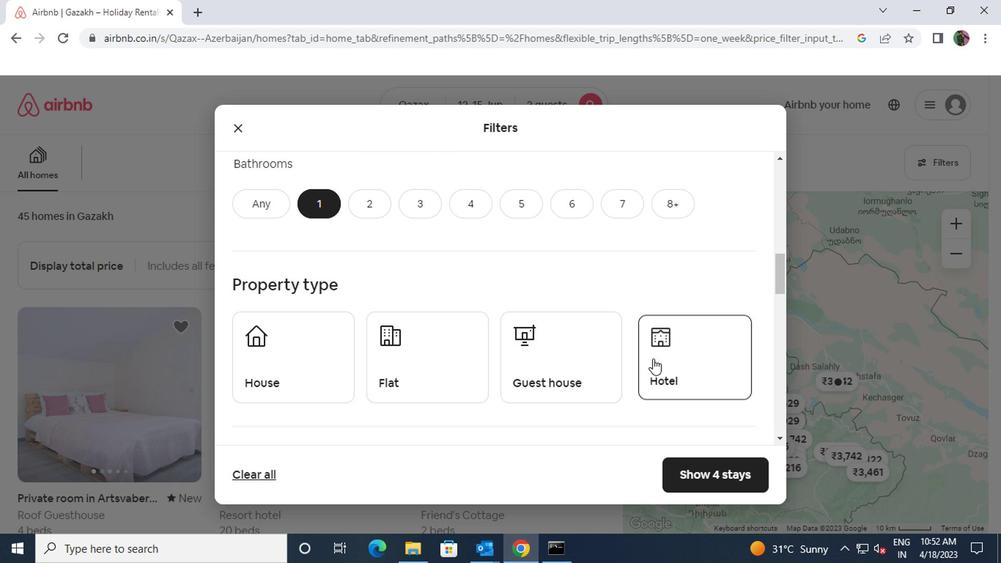 
Action: Mouse scrolled (649, 358) with delta (0, 0)
Screenshot: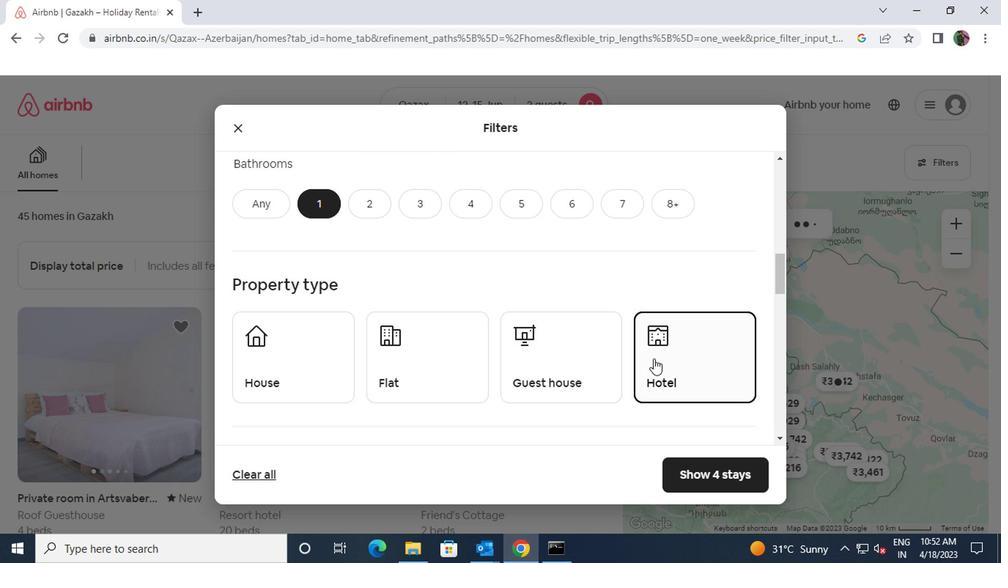 
Action: Mouse scrolled (649, 358) with delta (0, 0)
Screenshot: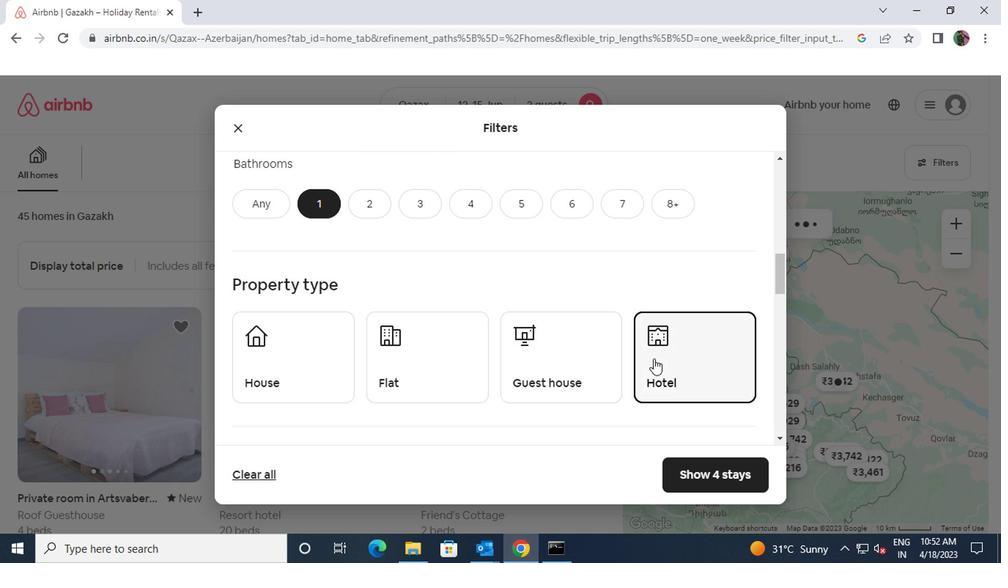 
Action: Mouse moved to (573, 353)
Screenshot: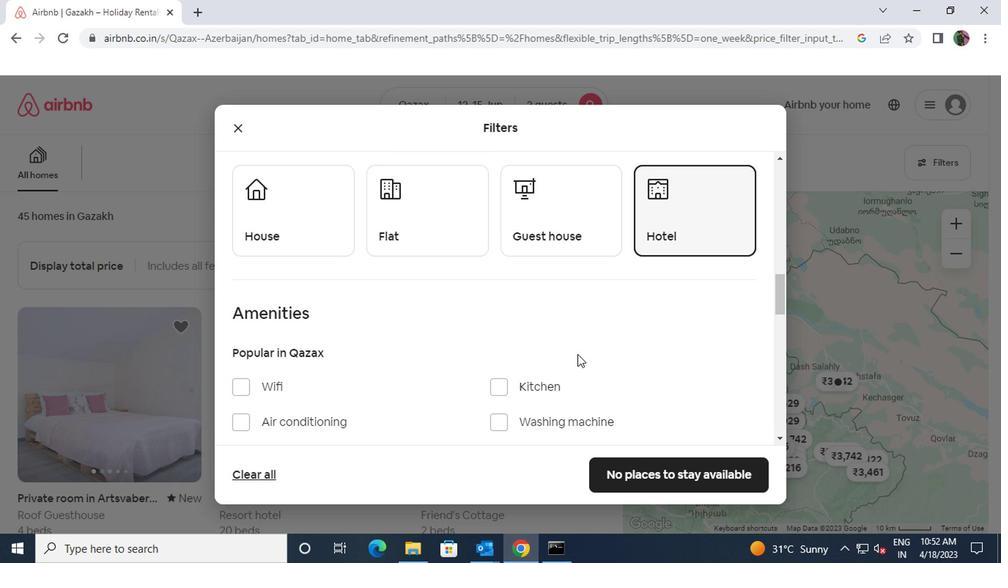 
Action: Mouse scrolled (573, 352) with delta (0, 0)
Screenshot: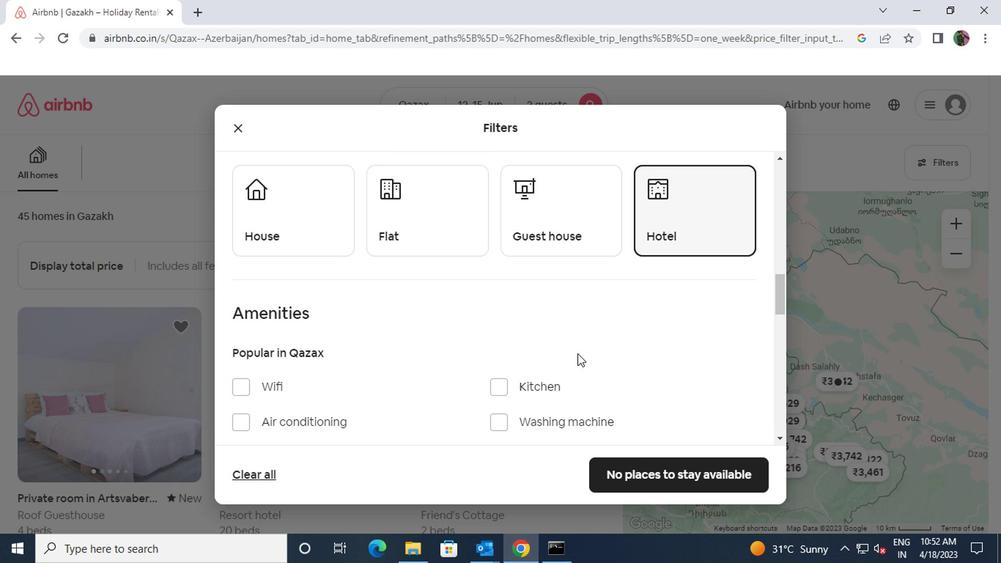 
Action: Mouse moved to (235, 349)
Screenshot: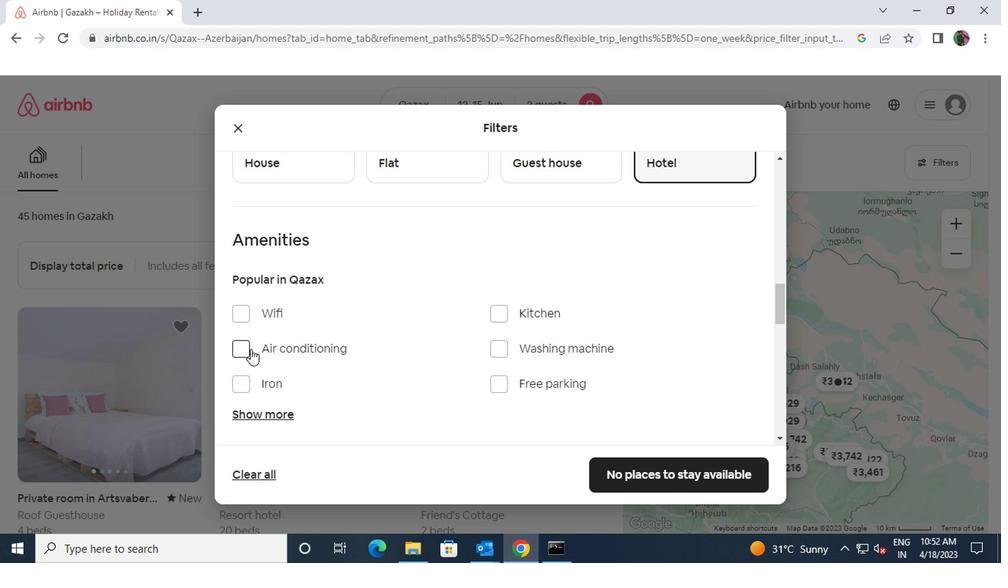 
Action: Mouse pressed left at (235, 349)
Screenshot: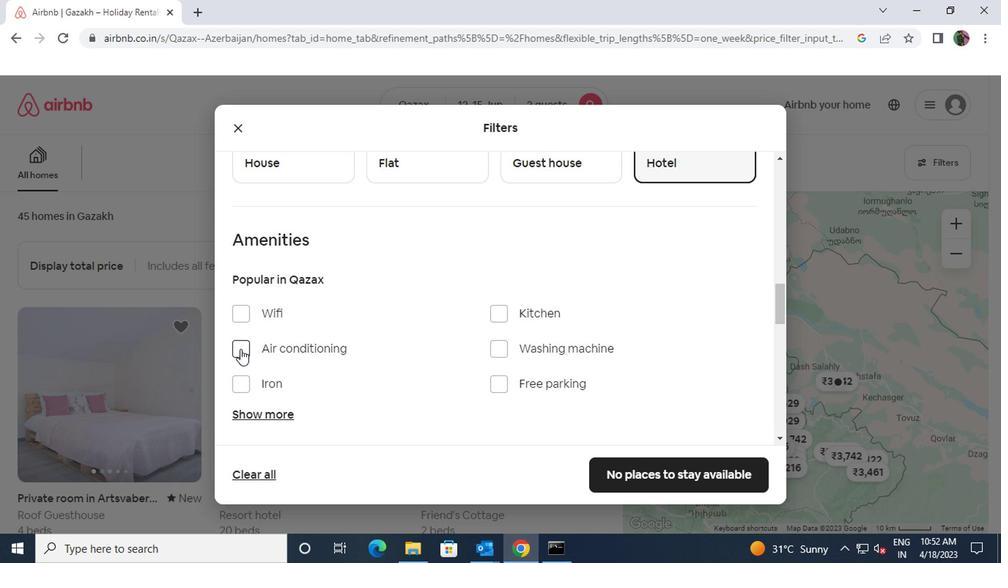 
Action: Mouse moved to (348, 369)
Screenshot: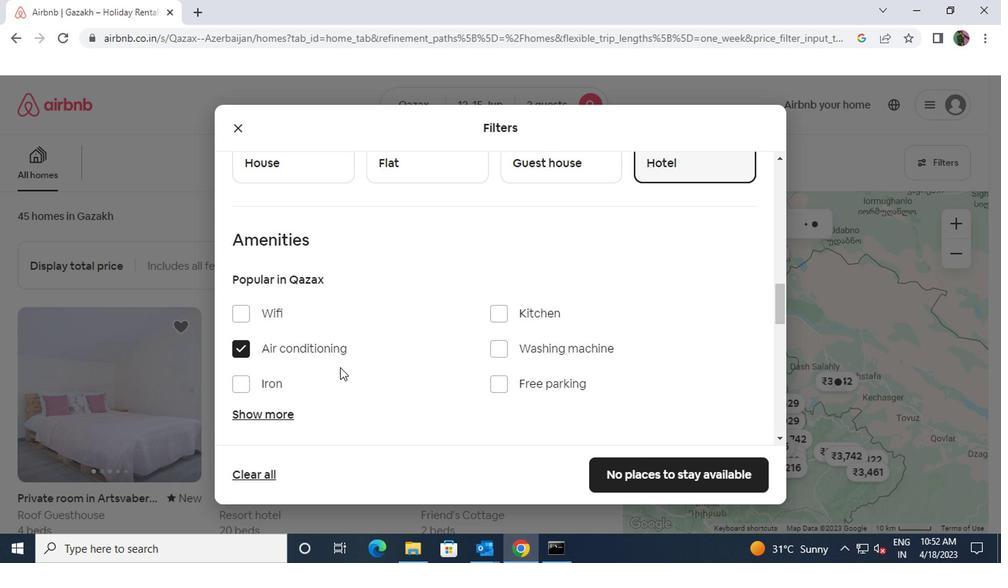 
Action: Mouse scrolled (348, 368) with delta (0, -1)
Screenshot: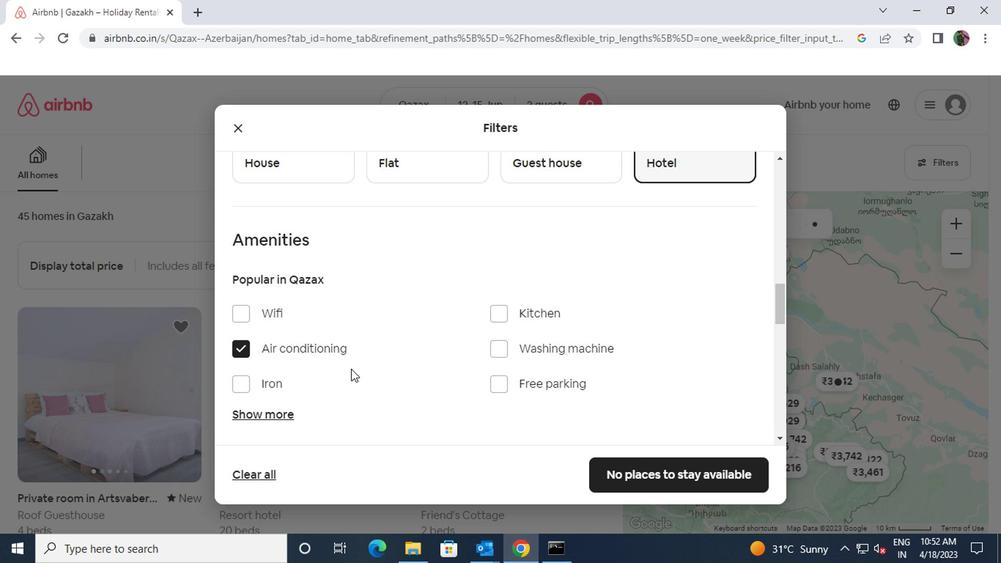 
Action: Mouse moved to (348, 369)
Screenshot: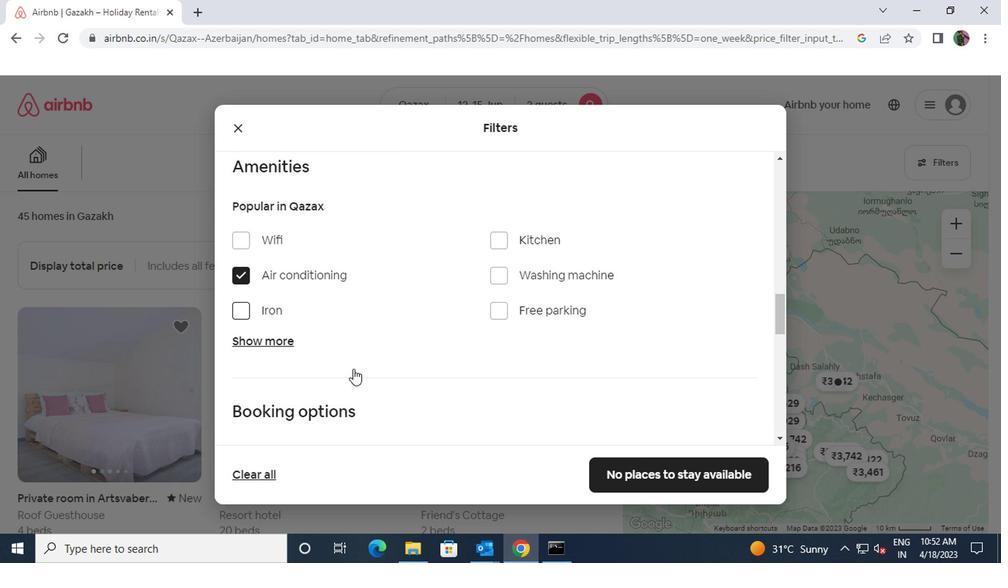 
Action: Mouse scrolled (348, 368) with delta (0, -1)
Screenshot: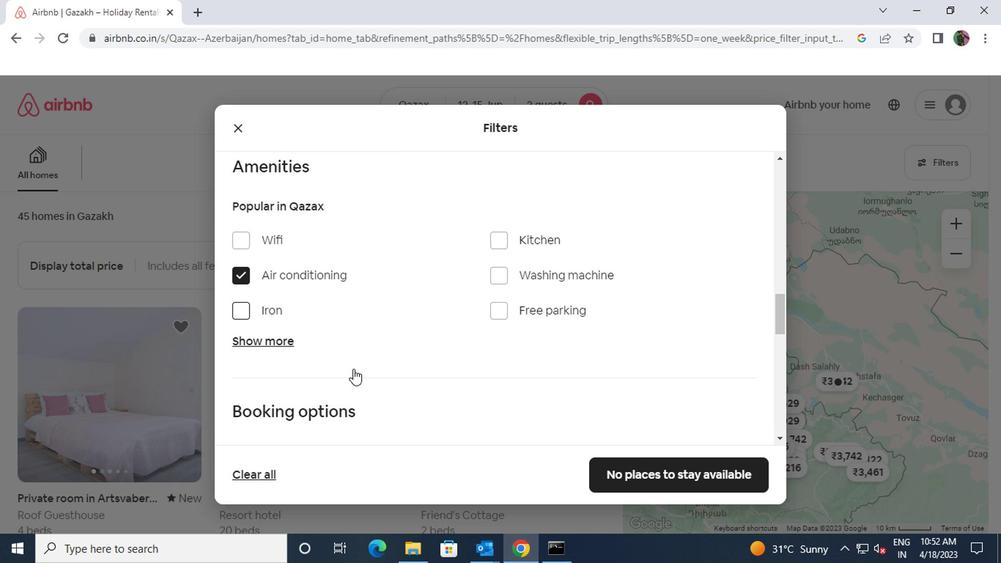 
Action: Mouse moved to (350, 367)
Screenshot: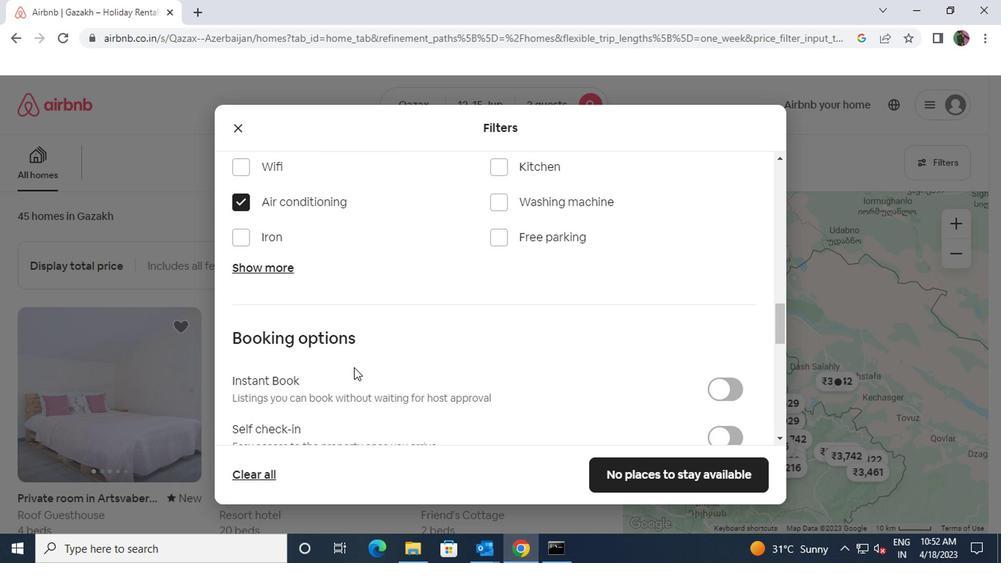 
Action: Mouse scrolled (350, 367) with delta (0, 0)
Screenshot: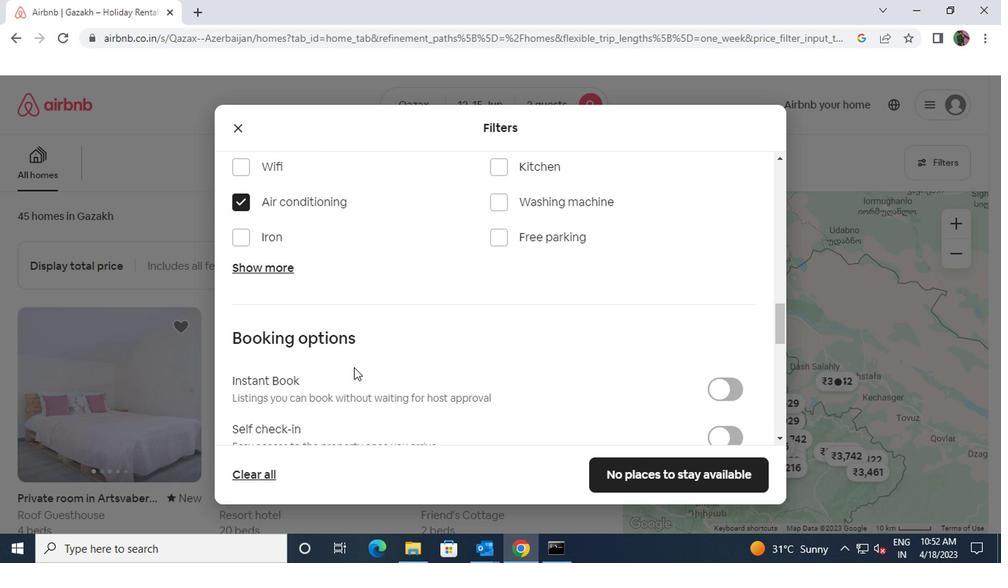 
Action: Mouse moved to (713, 369)
Screenshot: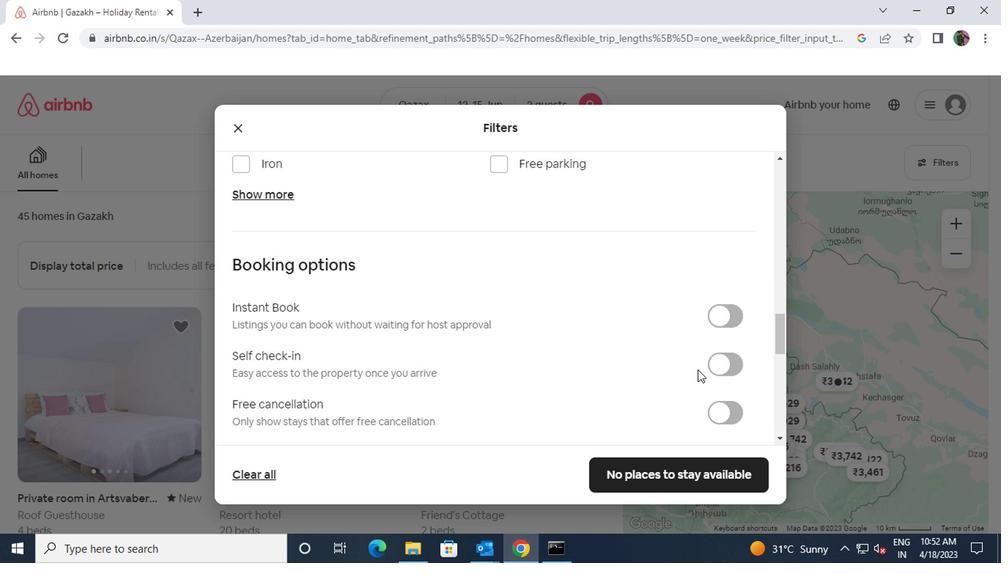 
Action: Mouse pressed left at (713, 369)
Screenshot: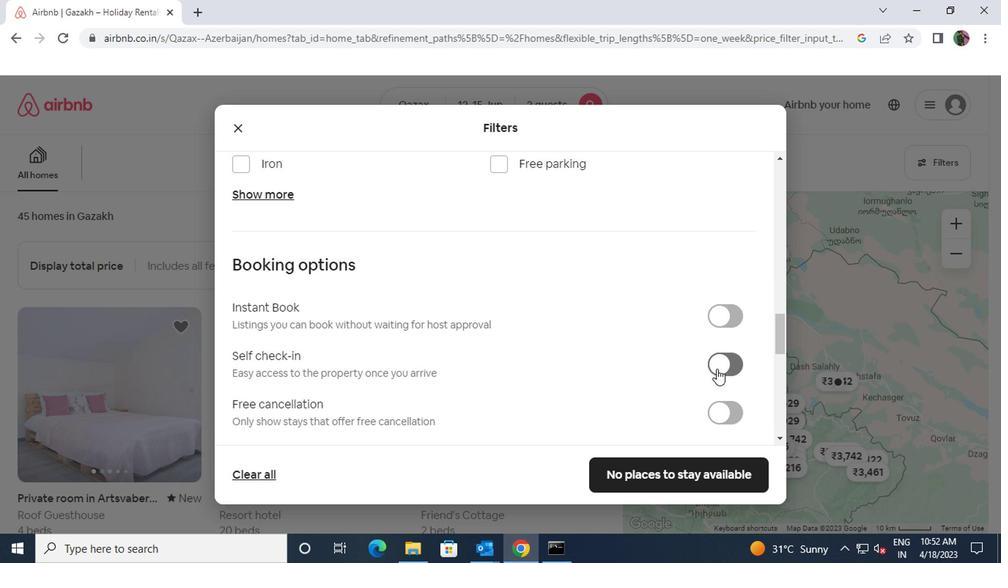 
Action: Mouse moved to (511, 368)
Screenshot: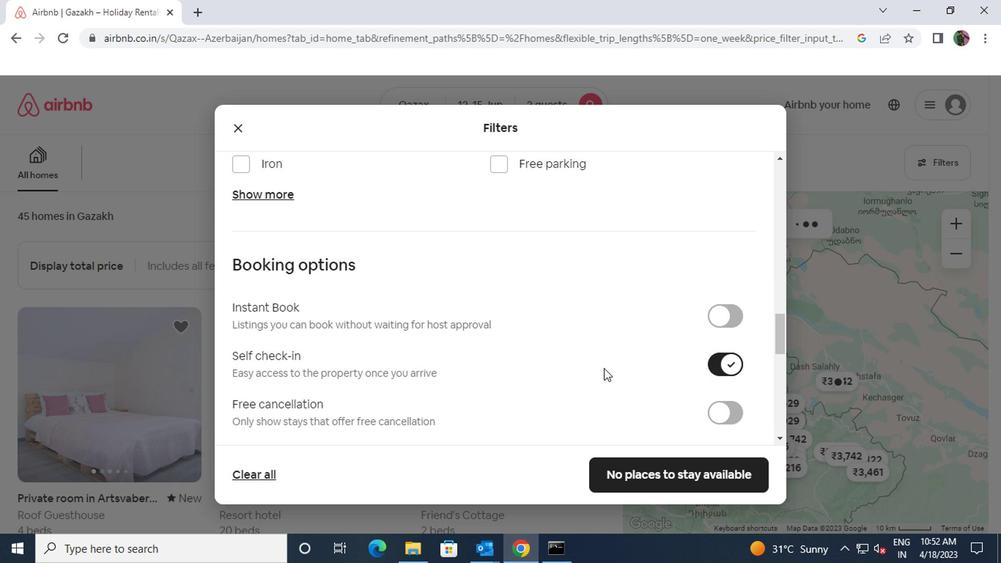 
Action: Mouse scrolled (511, 367) with delta (0, 0)
Screenshot: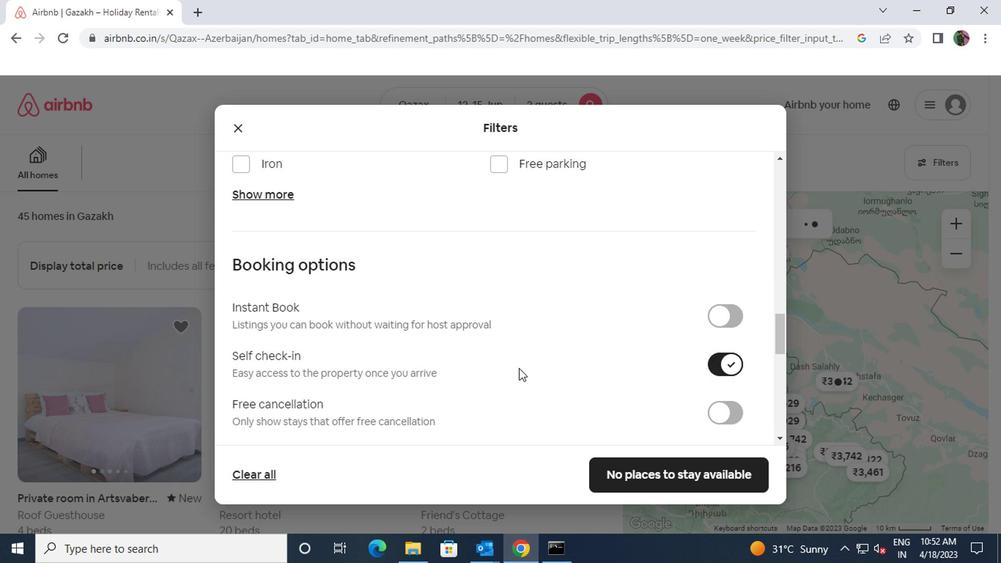 
Action: Mouse scrolled (511, 367) with delta (0, 0)
Screenshot: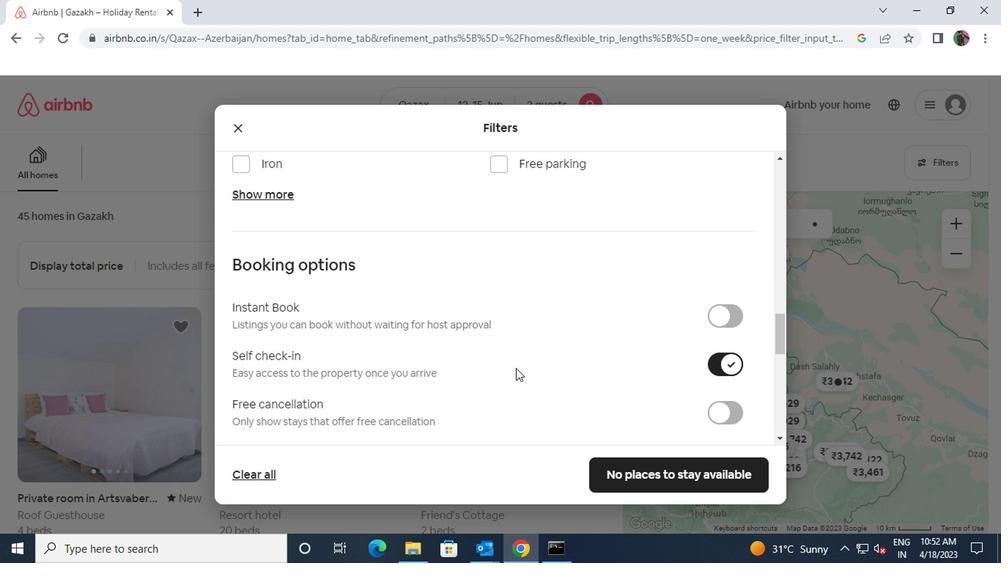 
Action: Mouse moved to (509, 362)
Screenshot: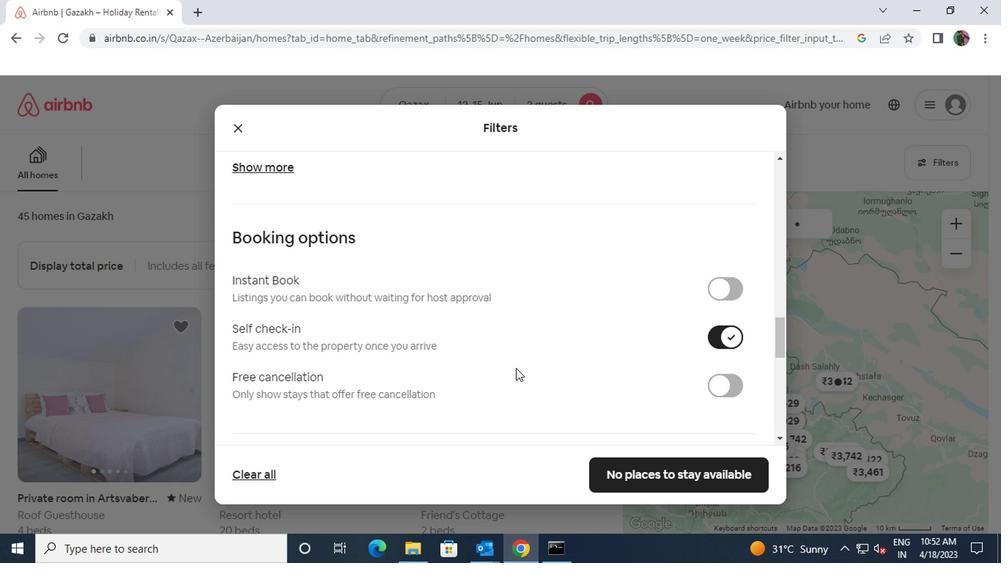 
Action: Mouse scrolled (509, 361) with delta (0, 0)
Screenshot: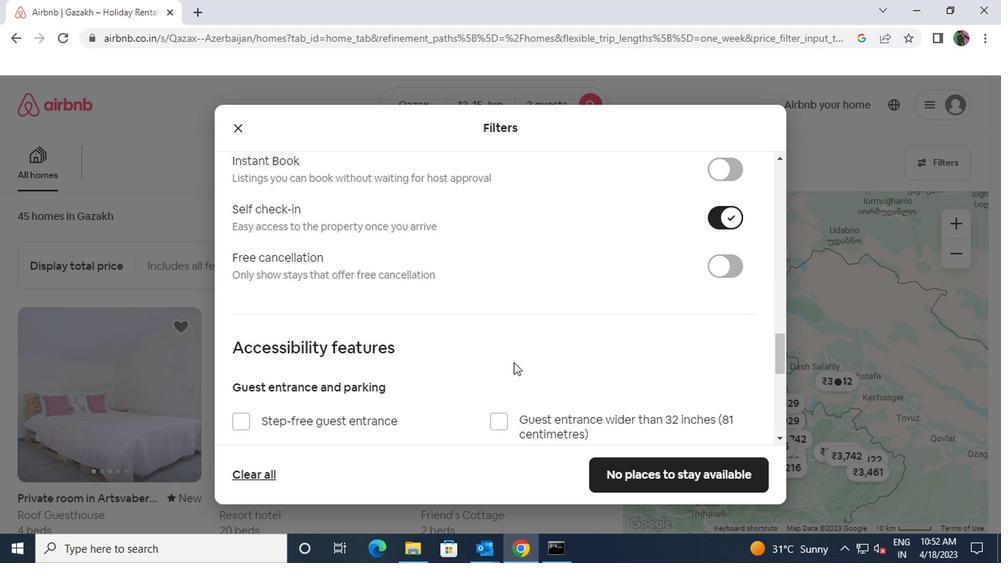 
Action: Mouse scrolled (509, 361) with delta (0, 0)
Screenshot: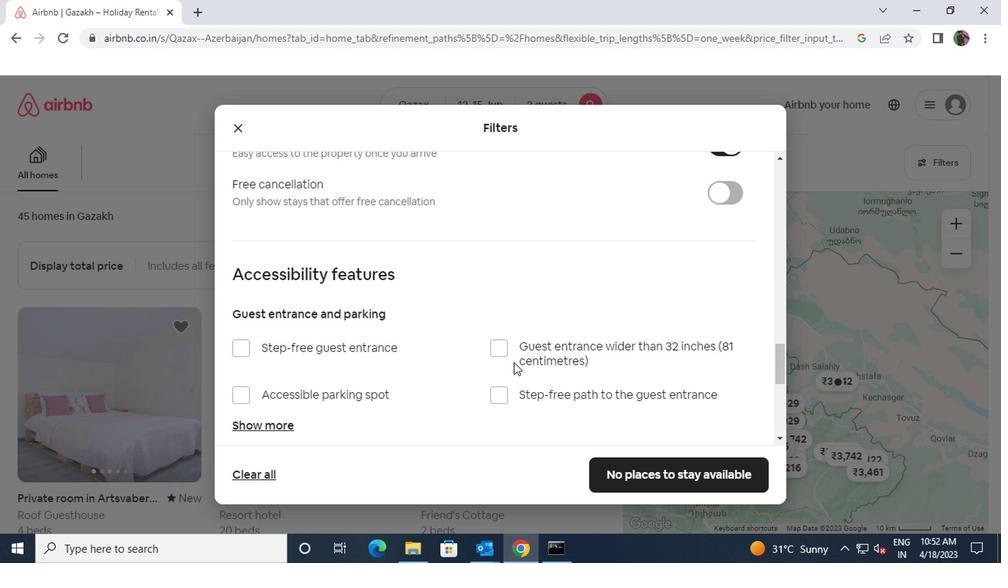 
Action: Mouse scrolled (509, 361) with delta (0, 0)
Screenshot: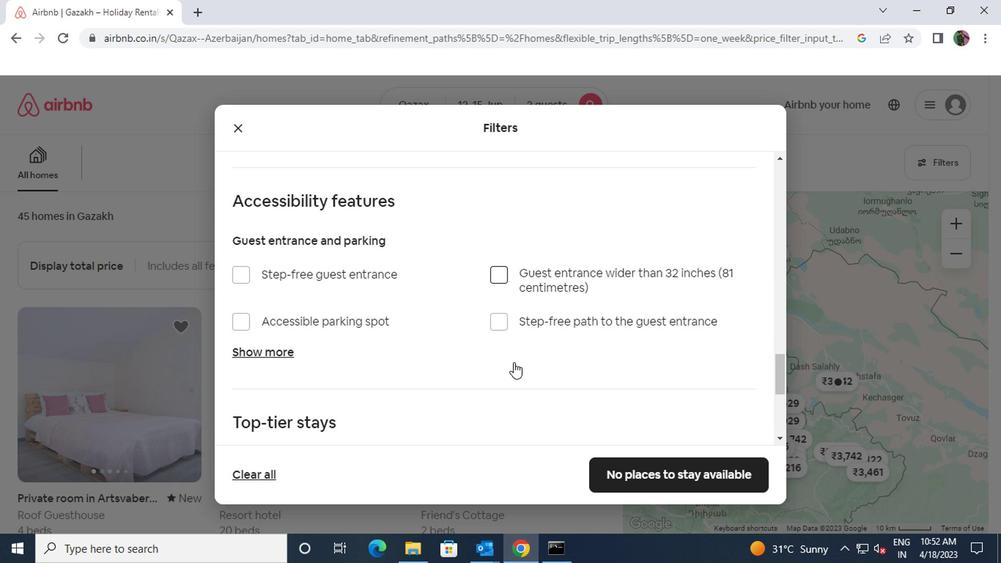 
Action: Mouse scrolled (509, 361) with delta (0, 0)
Screenshot: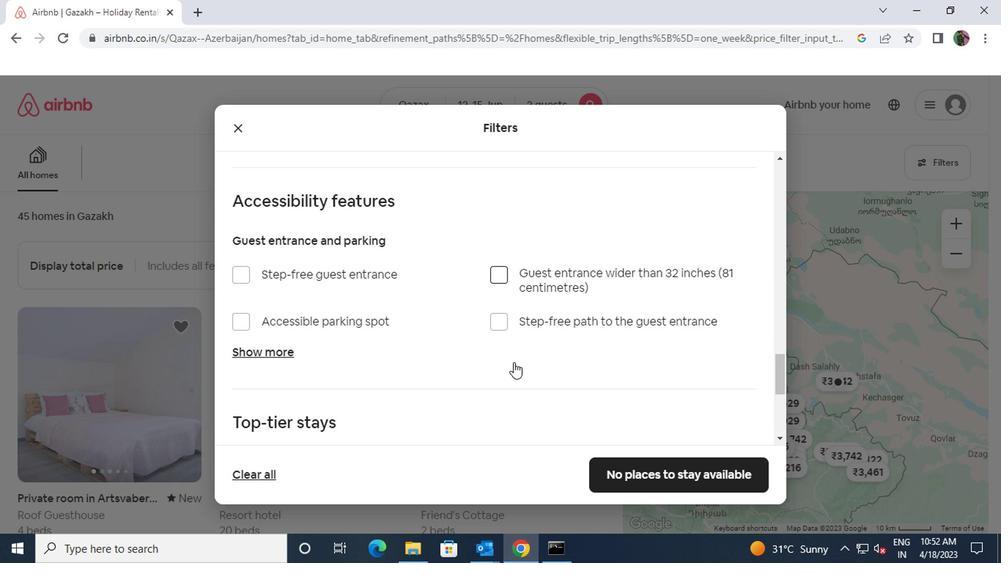 
Action: Mouse scrolled (509, 361) with delta (0, 0)
Screenshot: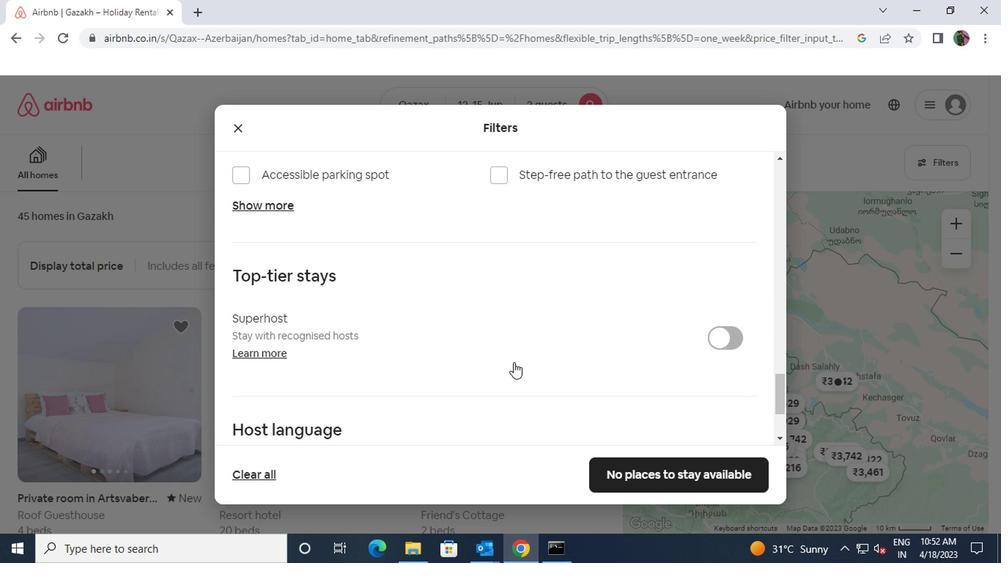 
Action: Mouse moved to (509, 361)
Screenshot: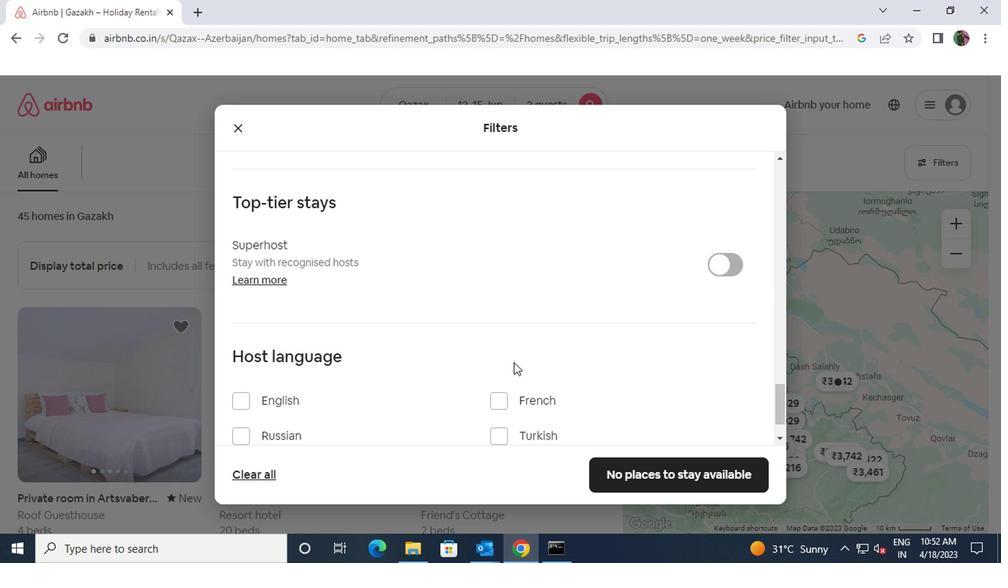 
Action: Mouse scrolled (509, 360) with delta (0, -1)
Screenshot: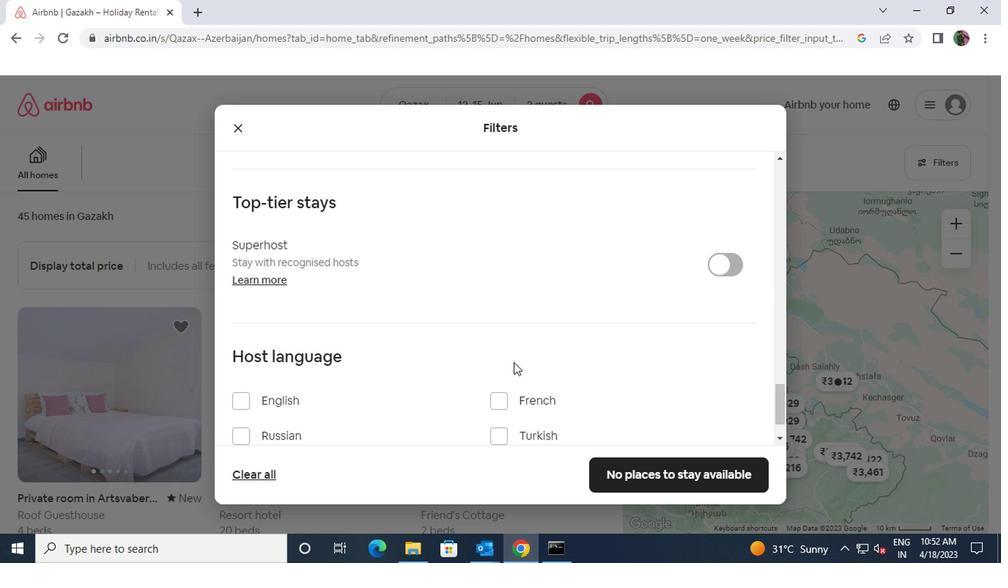 
Action: Mouse moved to (237, 340)
Screenshot: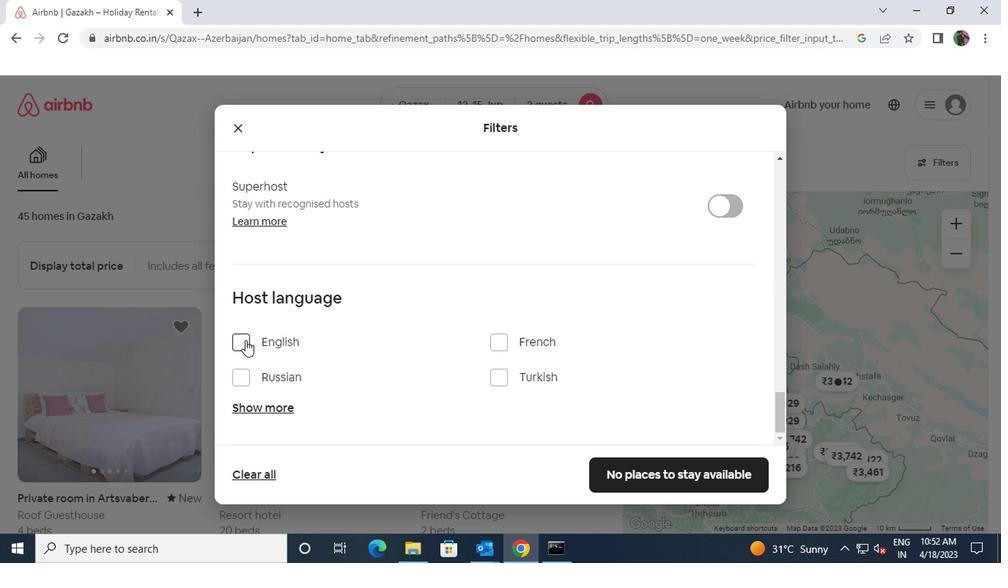 
Action: Mouse pressed left at (237, 340)
Screenshot: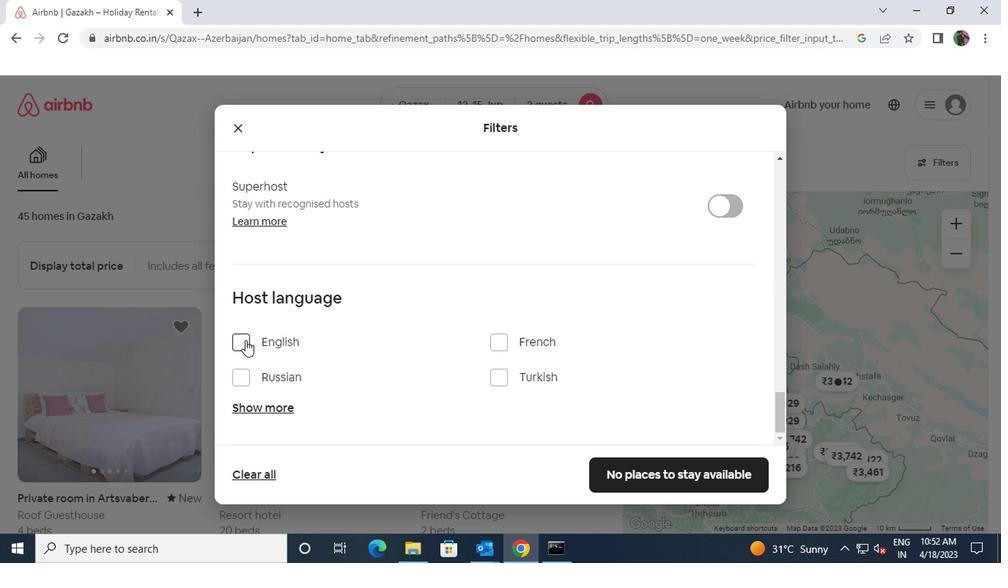 
Action: Mouse moved to (633, 466)
Screenshot: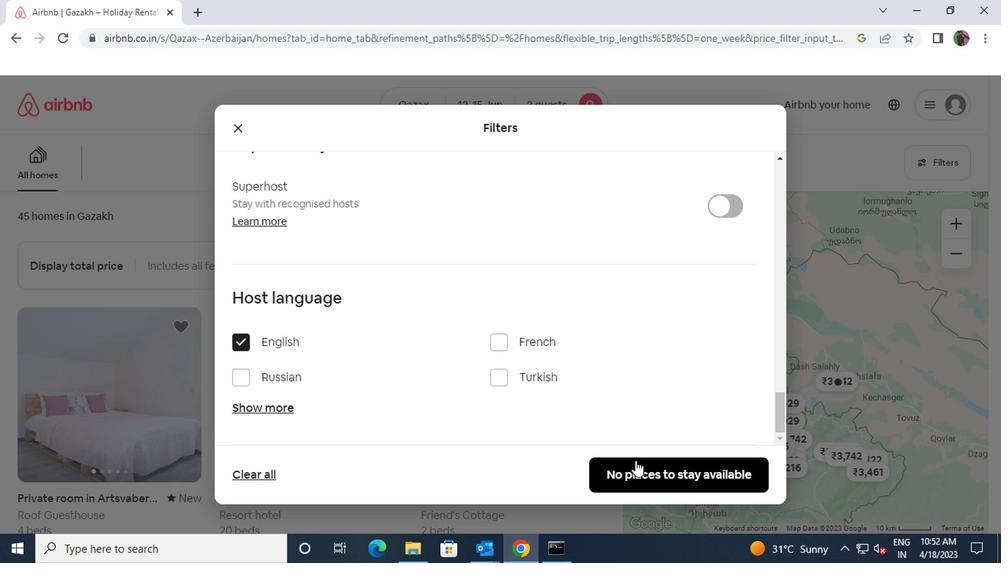 
Action: Mouse pressed left at (633, 466)
Screenshot: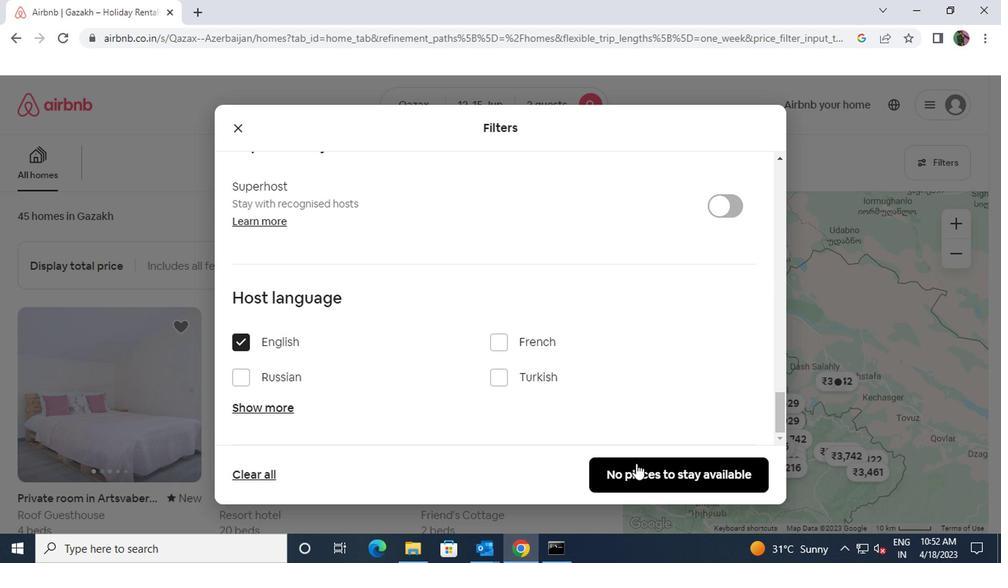 
